 Task: Add Everyone Peppermint & Citrus Hand Sanitizer Spry to the cart.
Action: Mouse moved to (941, 367)
Screenshot: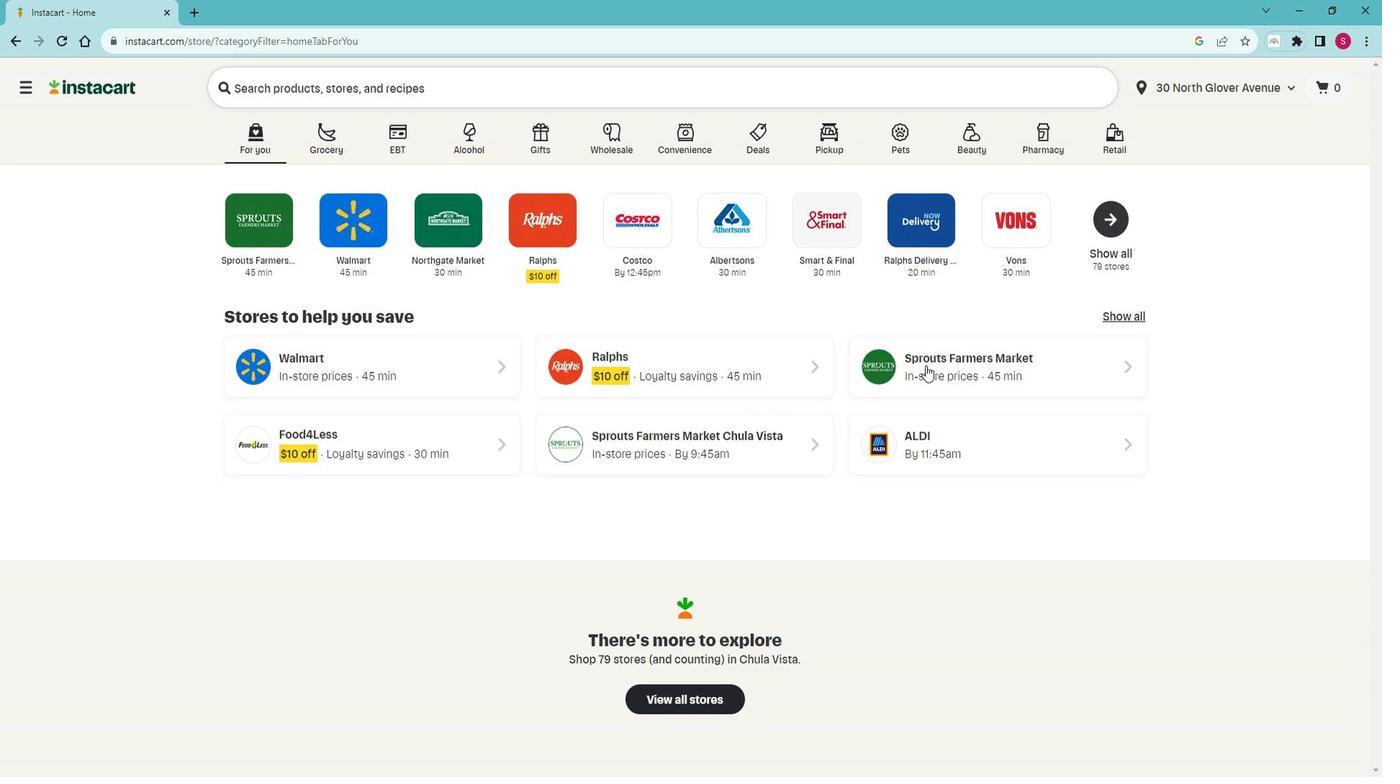 
Action: Mouse pressed left at (941, 367)
Screenshot: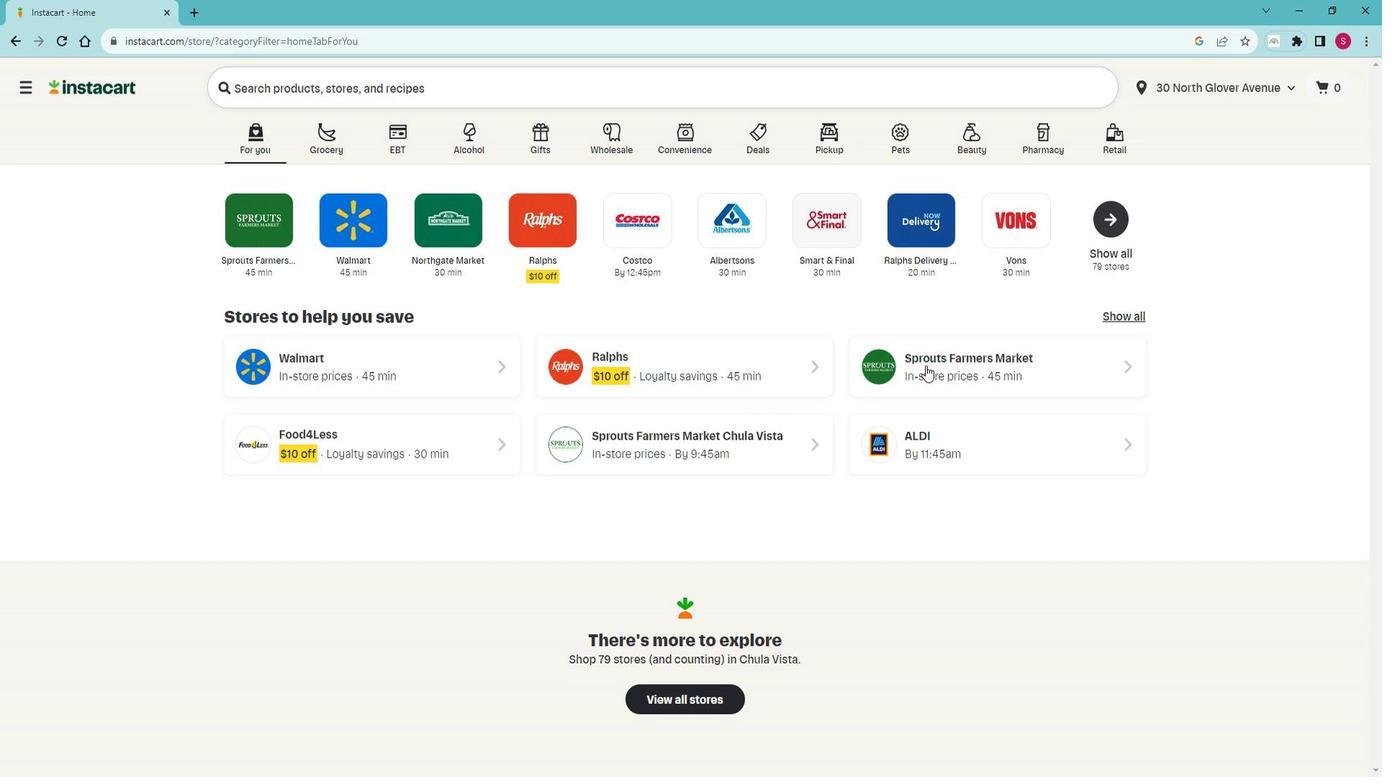 
Action: Mouse moved to (87, 532)
Screenshot: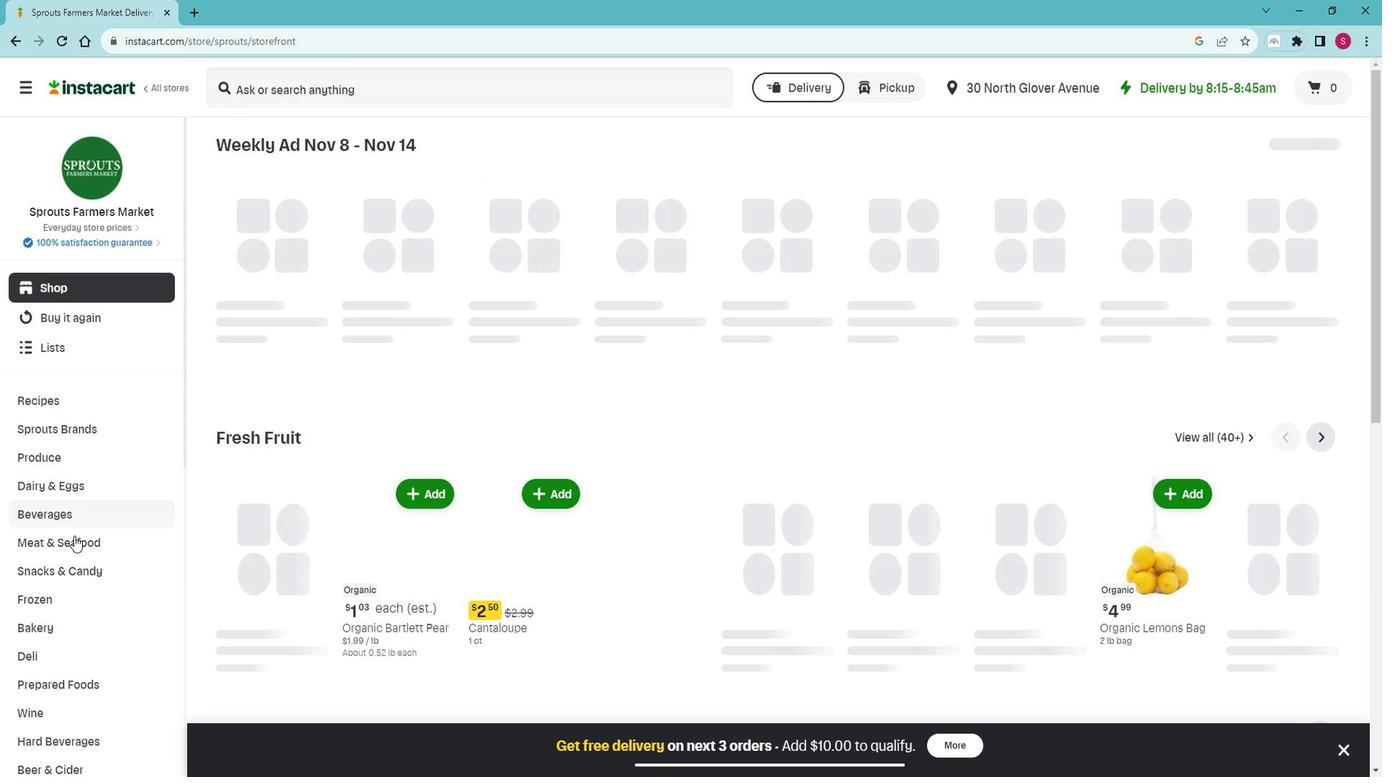 
Action: Mouse scrolled (87, 531) with delta (0, 0)
Screenshot: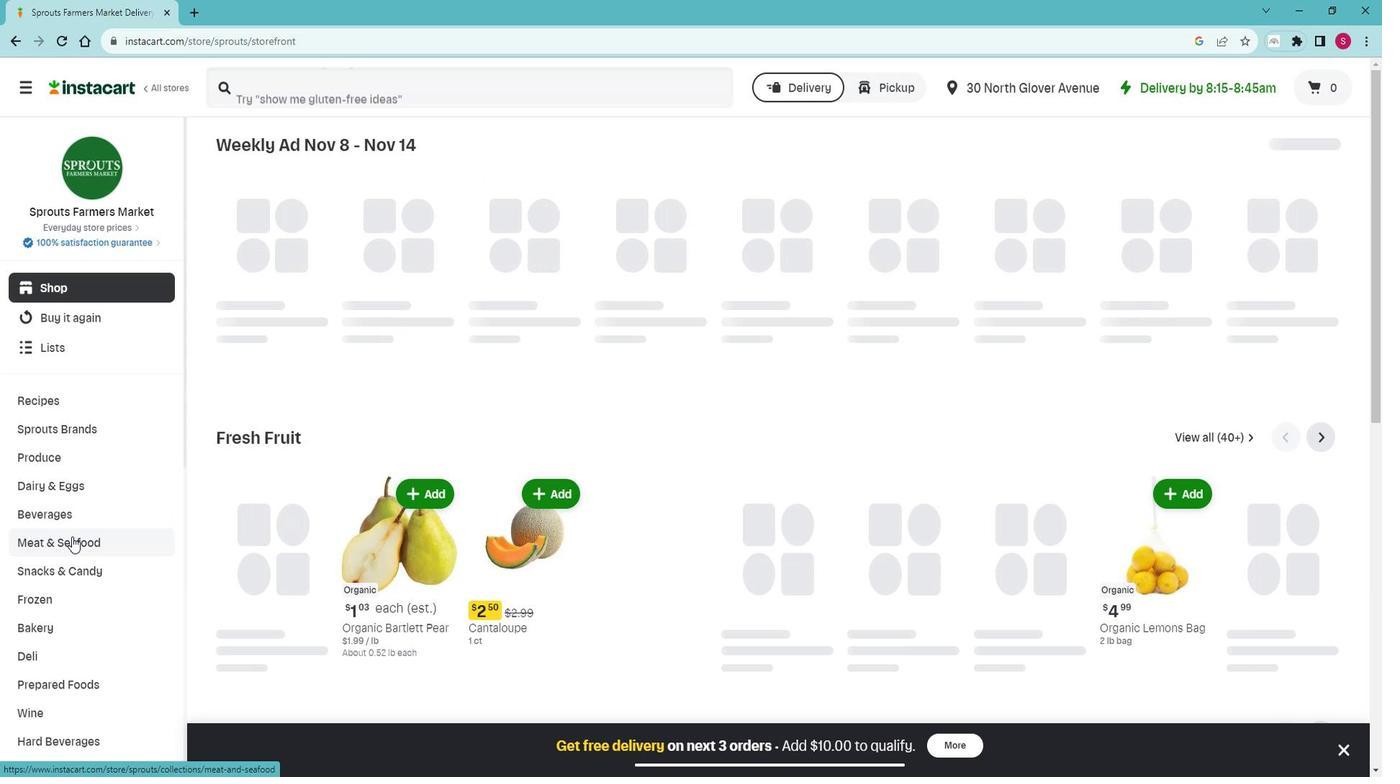 
Action: Mouse scrolled (87, 531) with delta (0, 0)
Screenshot: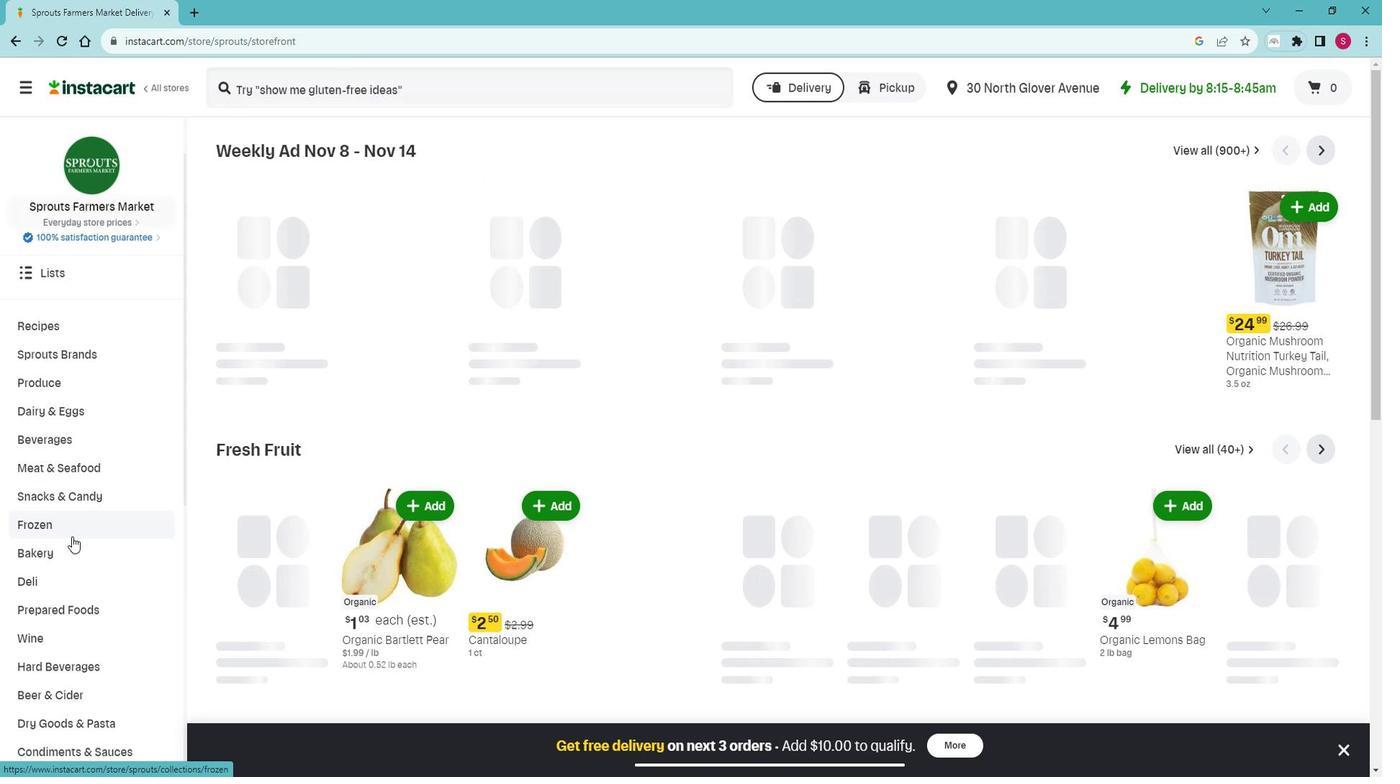 
Action: Mouse scrolled (87, 531) with delta (0, 0)
Screenshot: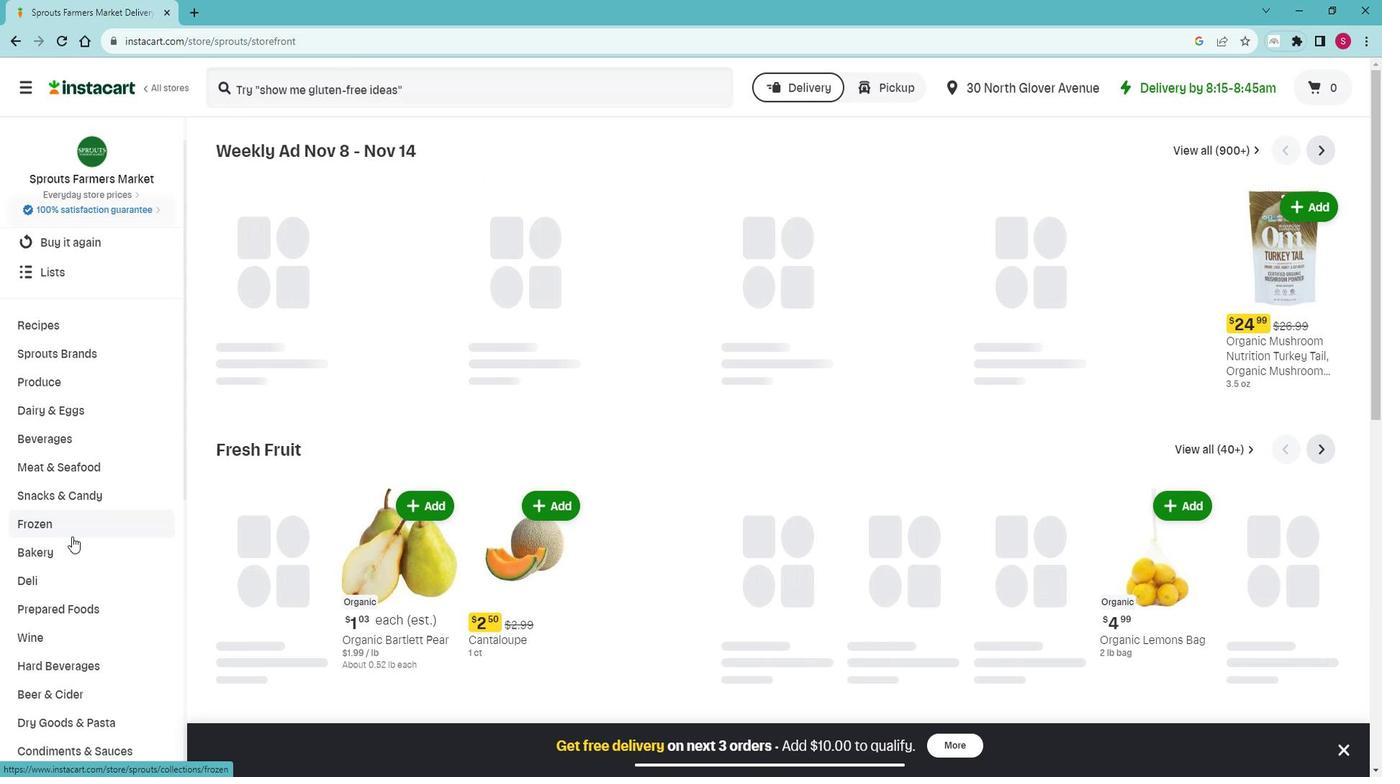
Action: Mouse scrolled (87, 531) with delta (0, 0)
Screenshot: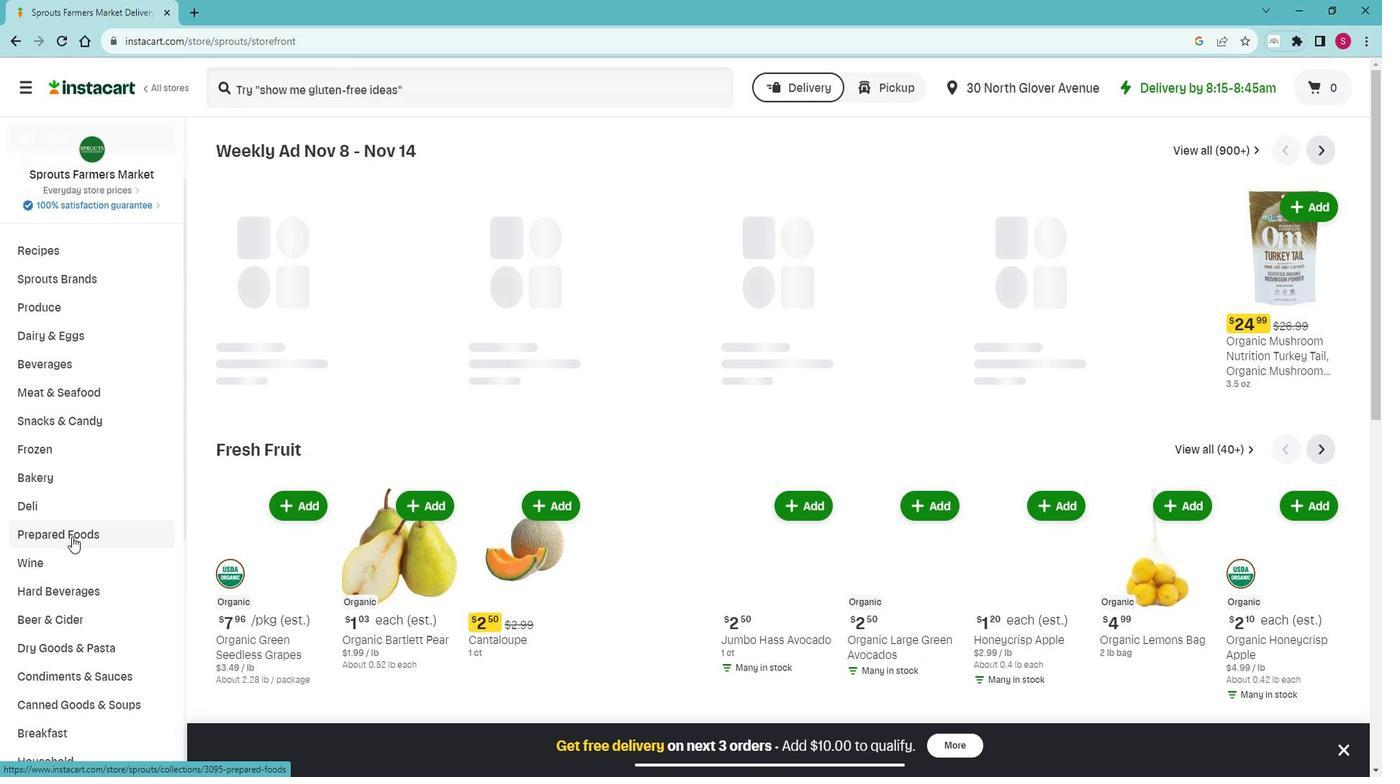 
Action: Mouse scrolled (87, 531) with delta (0, 0)
Screenshot: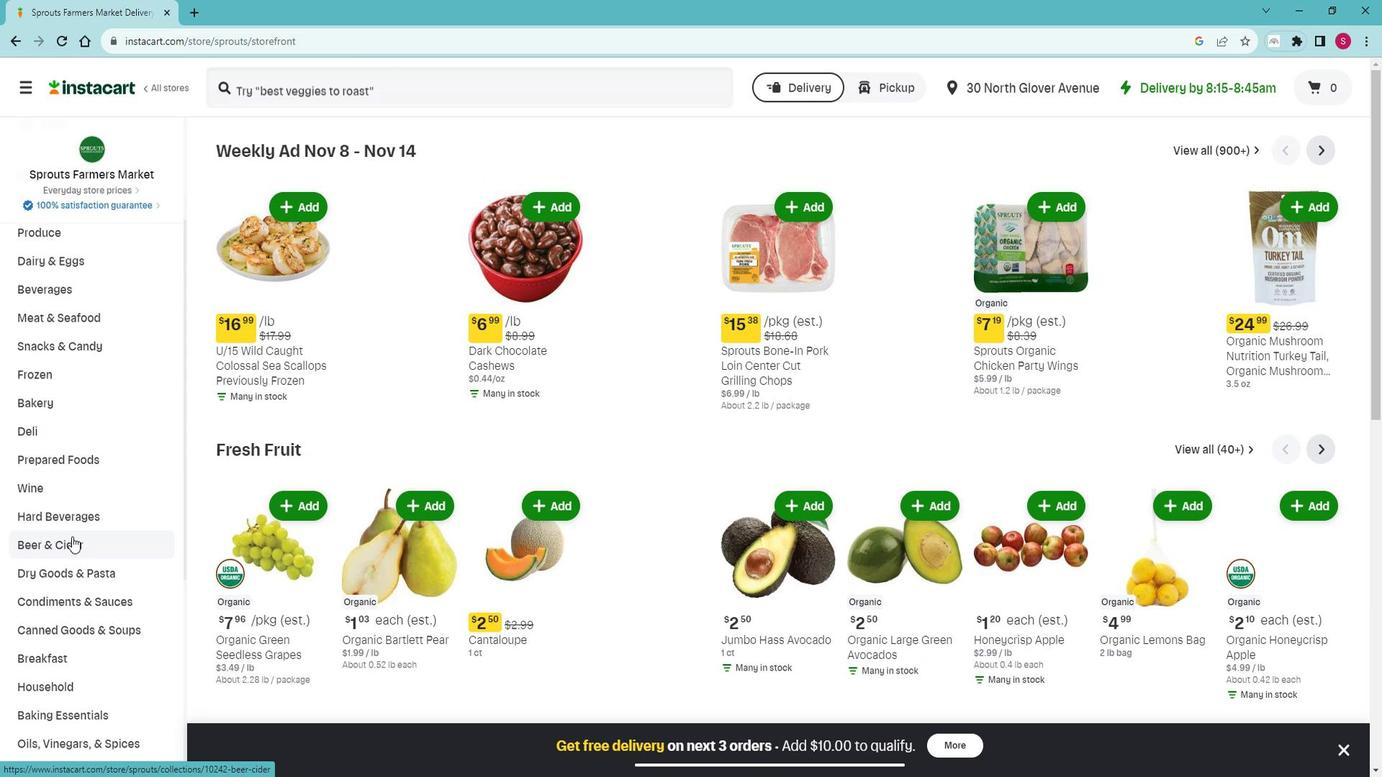
Action: Mouse scrolled (87, 531) with delta (0, 0)
Screenshot: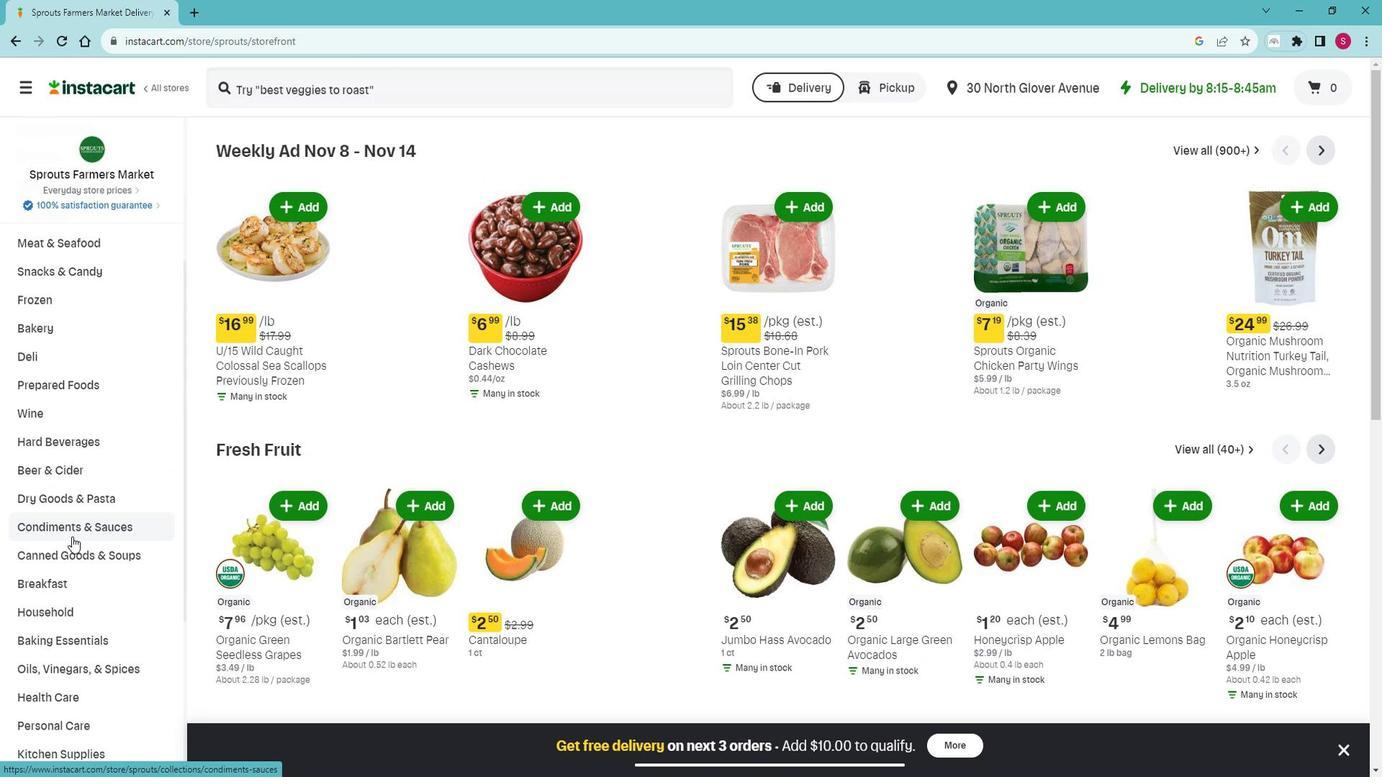 
Action: Mouse moved to (86, 532)
Screenshot: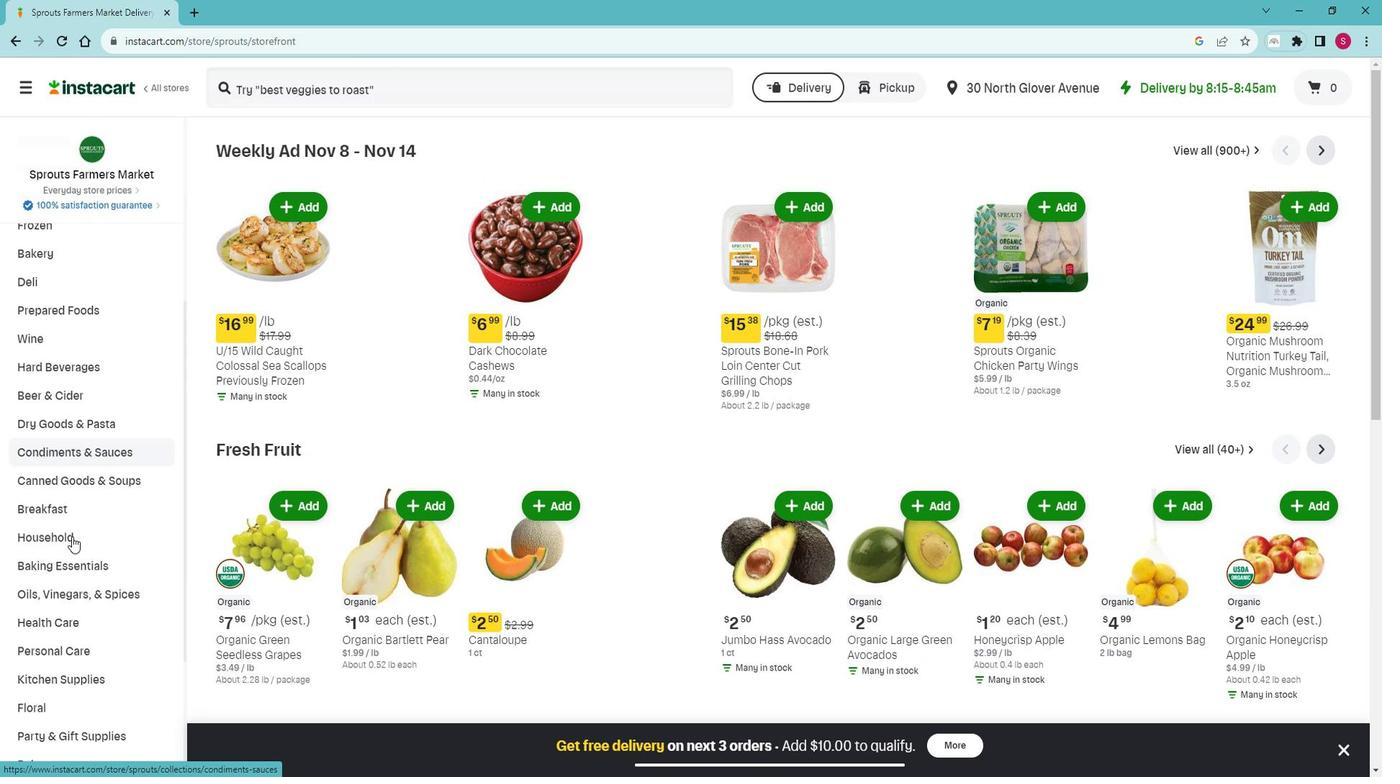 
Action: Mouse scrolled (86, 531) with delta (0, 0)
Screenshot: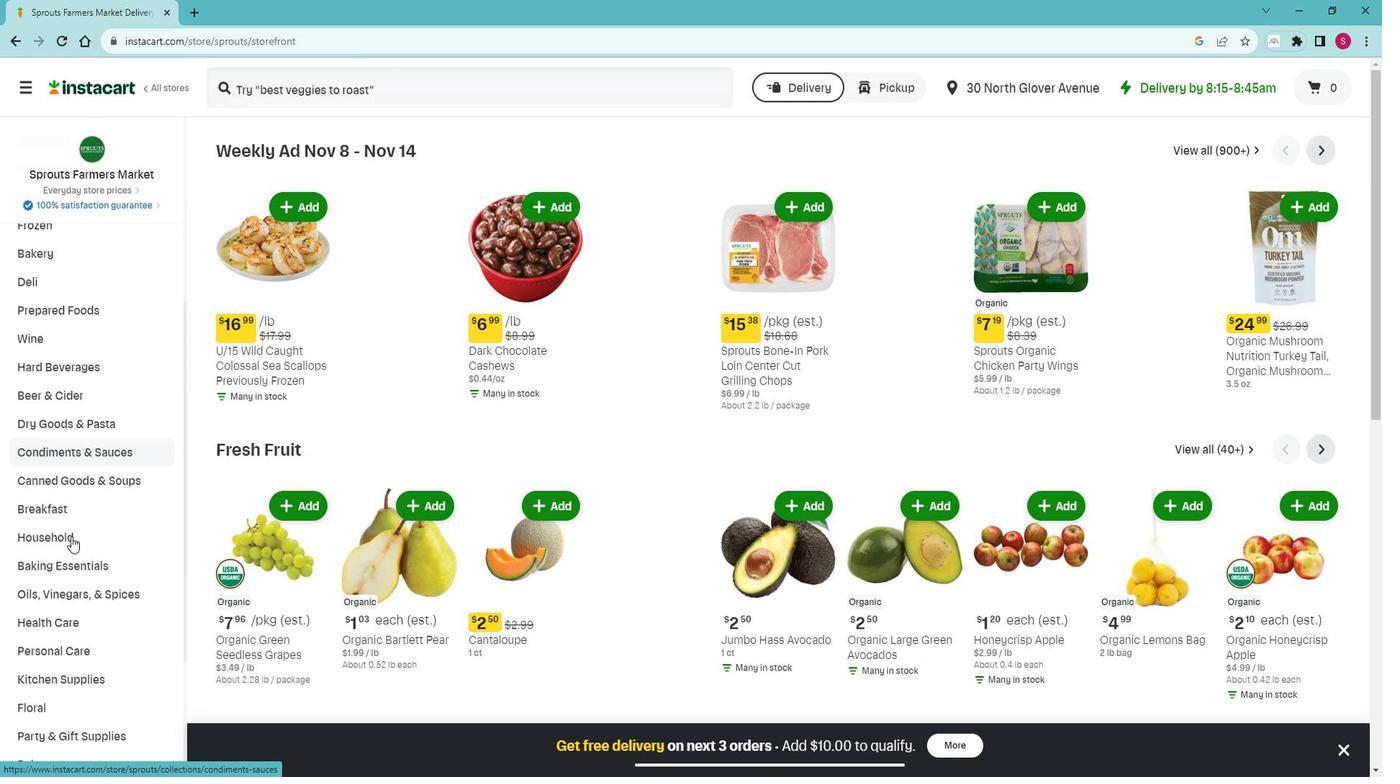 
Action: Mouse moved to (84, 533)
Screenshot: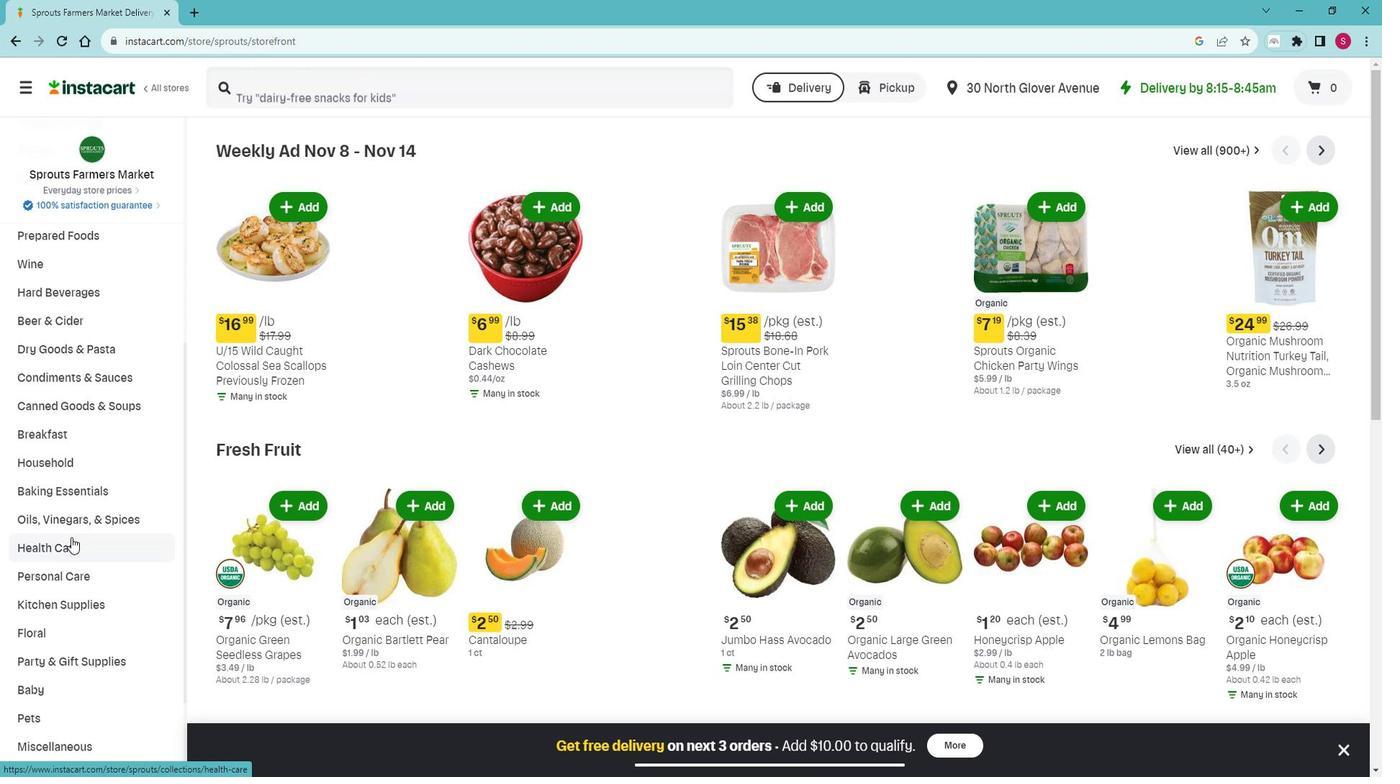 
Action: Mouse scrolled (84, 532) with delta (0, 0)
Screenshot: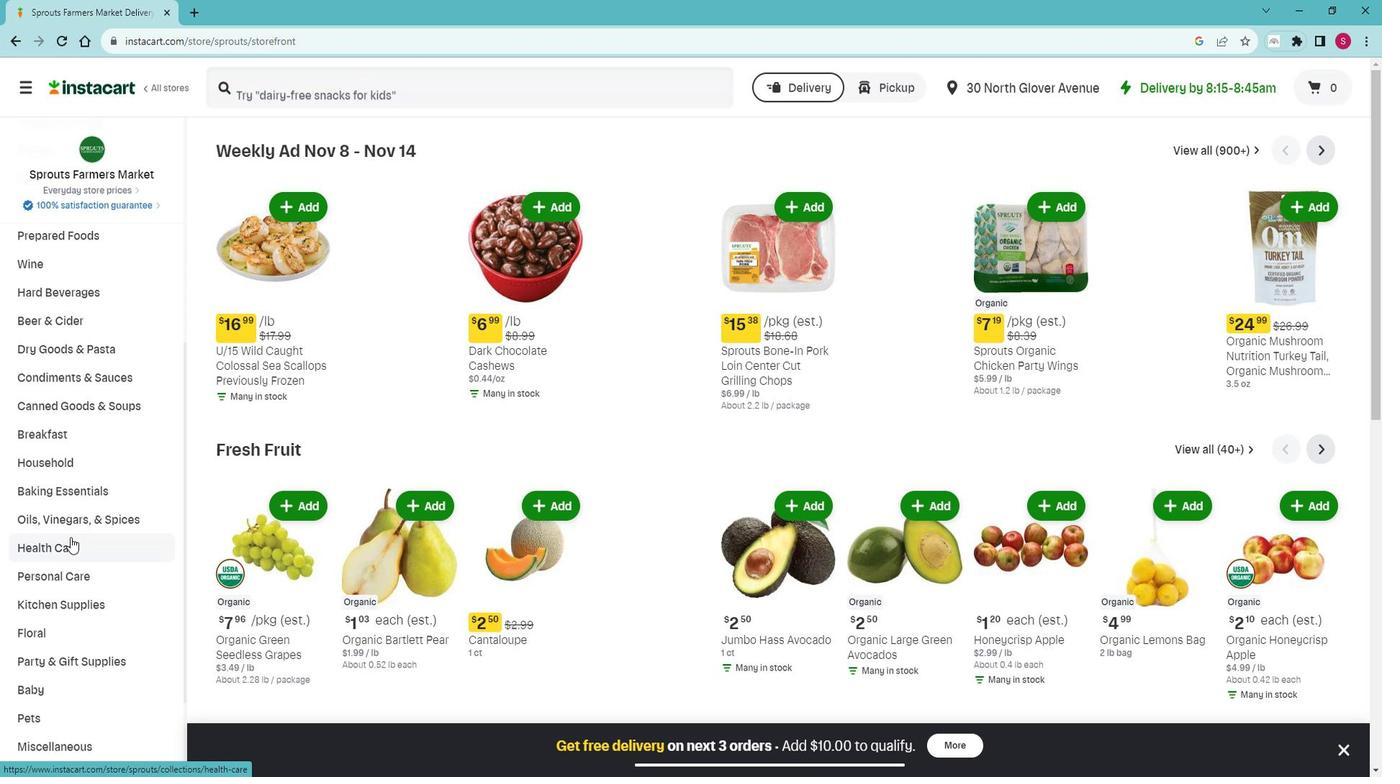 
Action: Mouse moved to (123, 499)
Screenshot: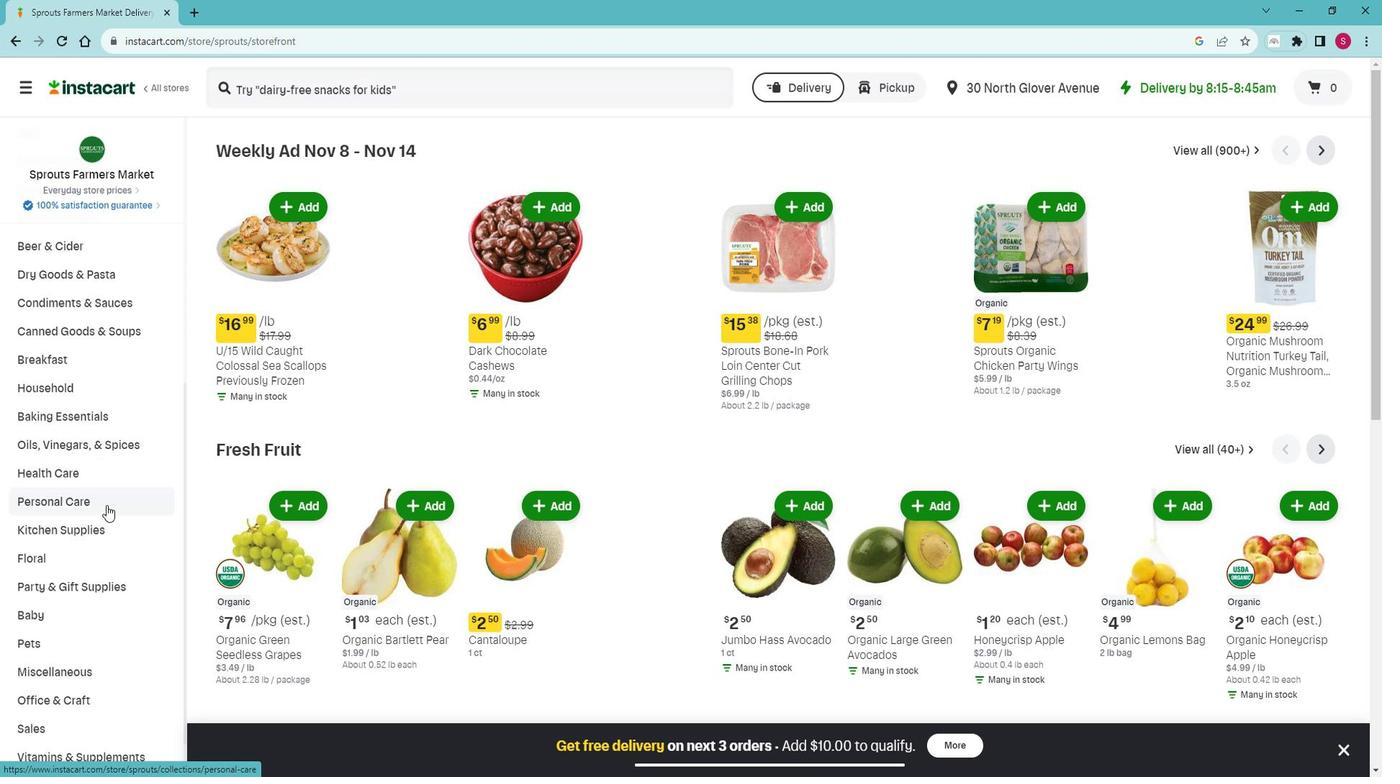 
Action: Mouse pressed left at (123, 499)
Screenshot: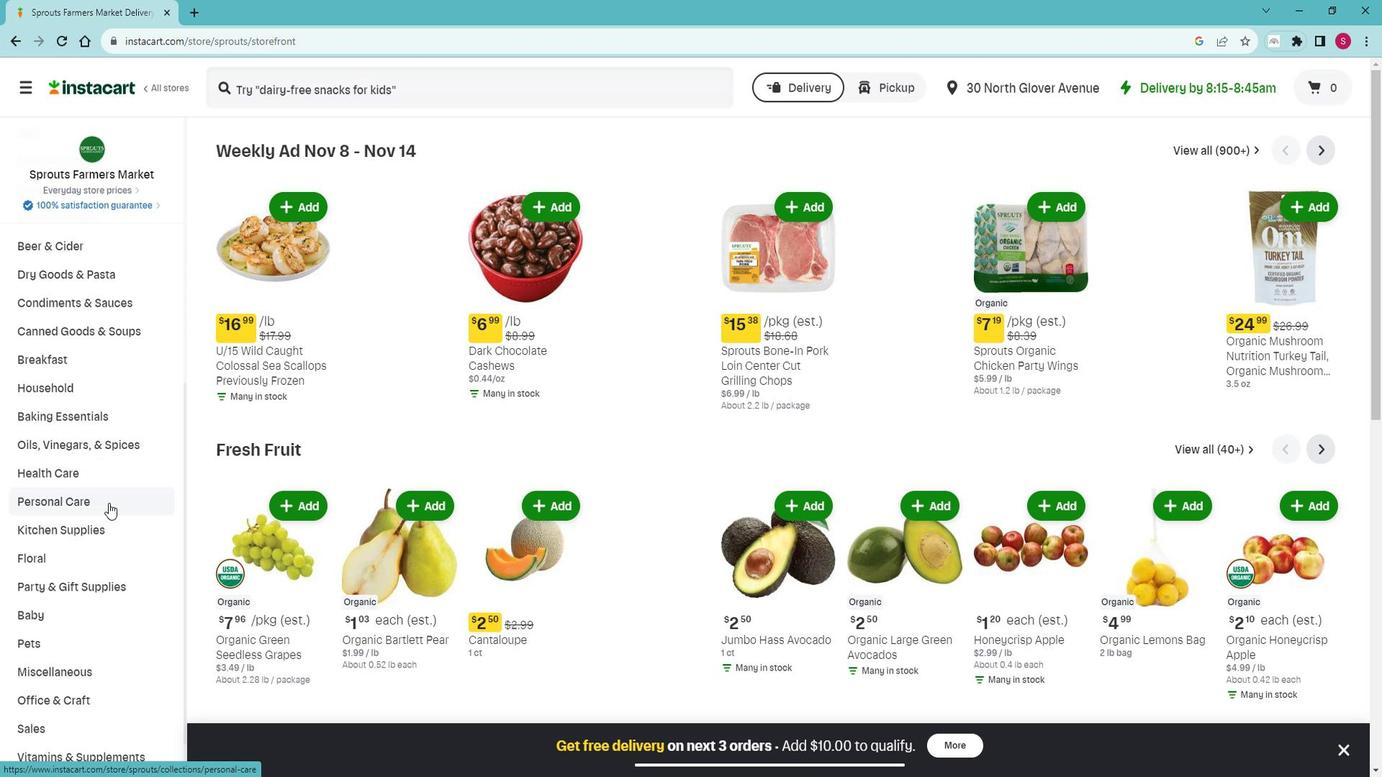 
Action: Mouse moved to (87, 522)
Screenshot: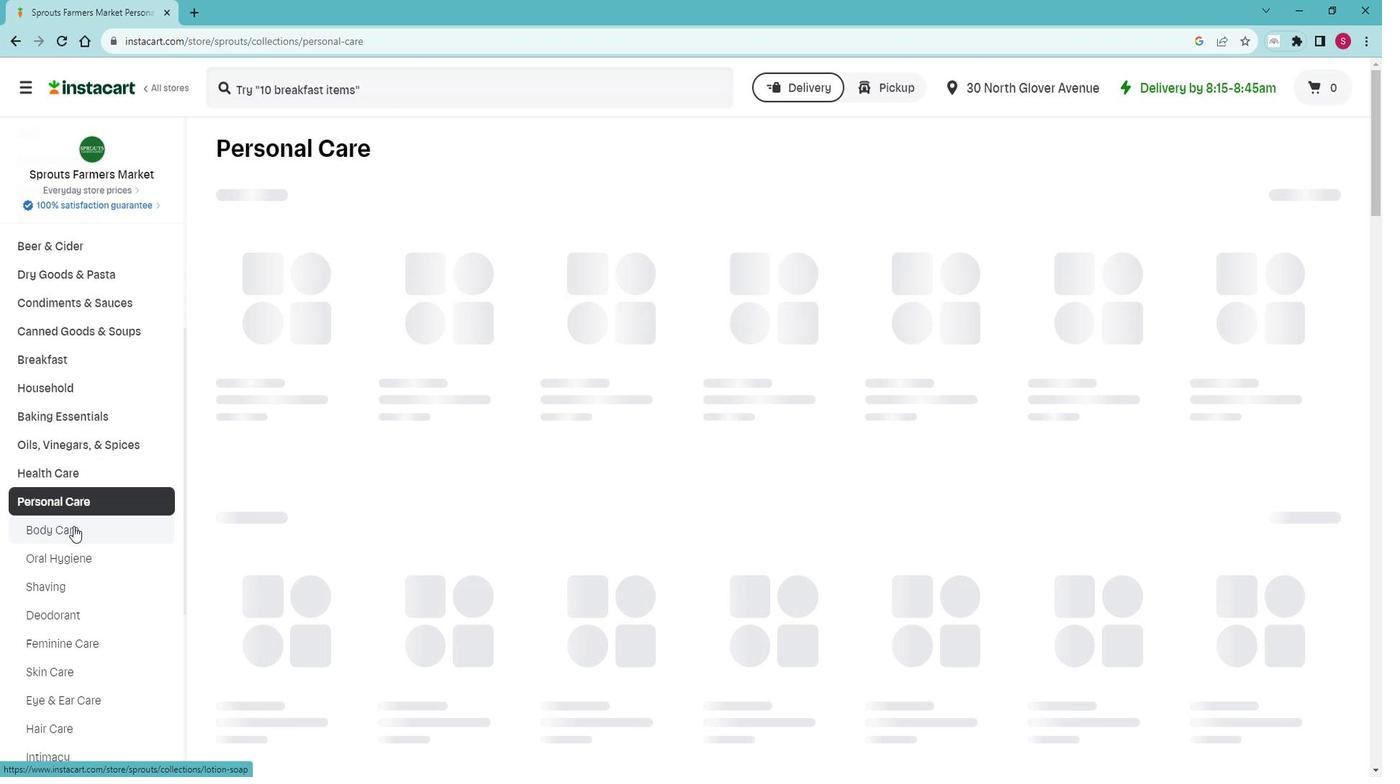 
Action: Mouse pressed left at (87, 522)
Screenshot: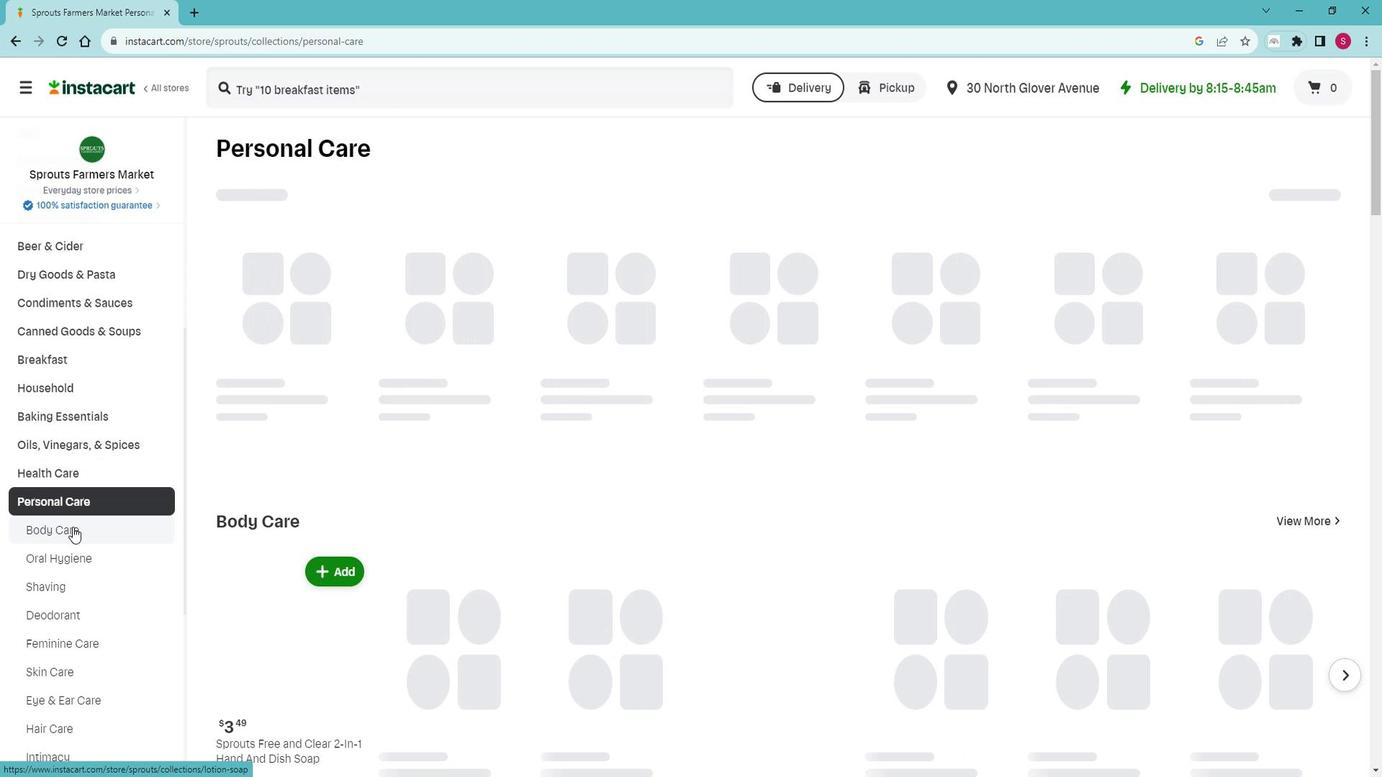 
Action: Mouse moved to (774, 218)
Screenshot: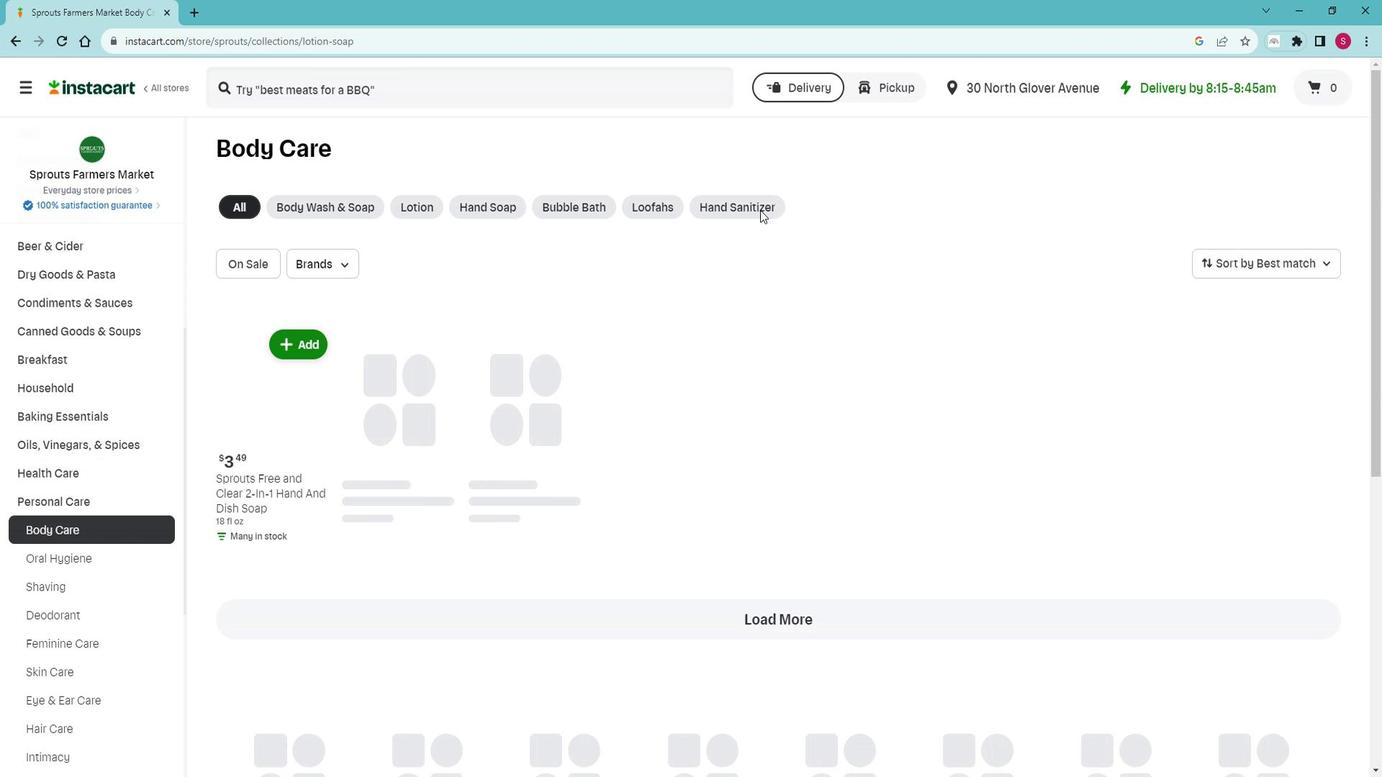
Action: Mouse pressed left at (774, 218)
Screenshot: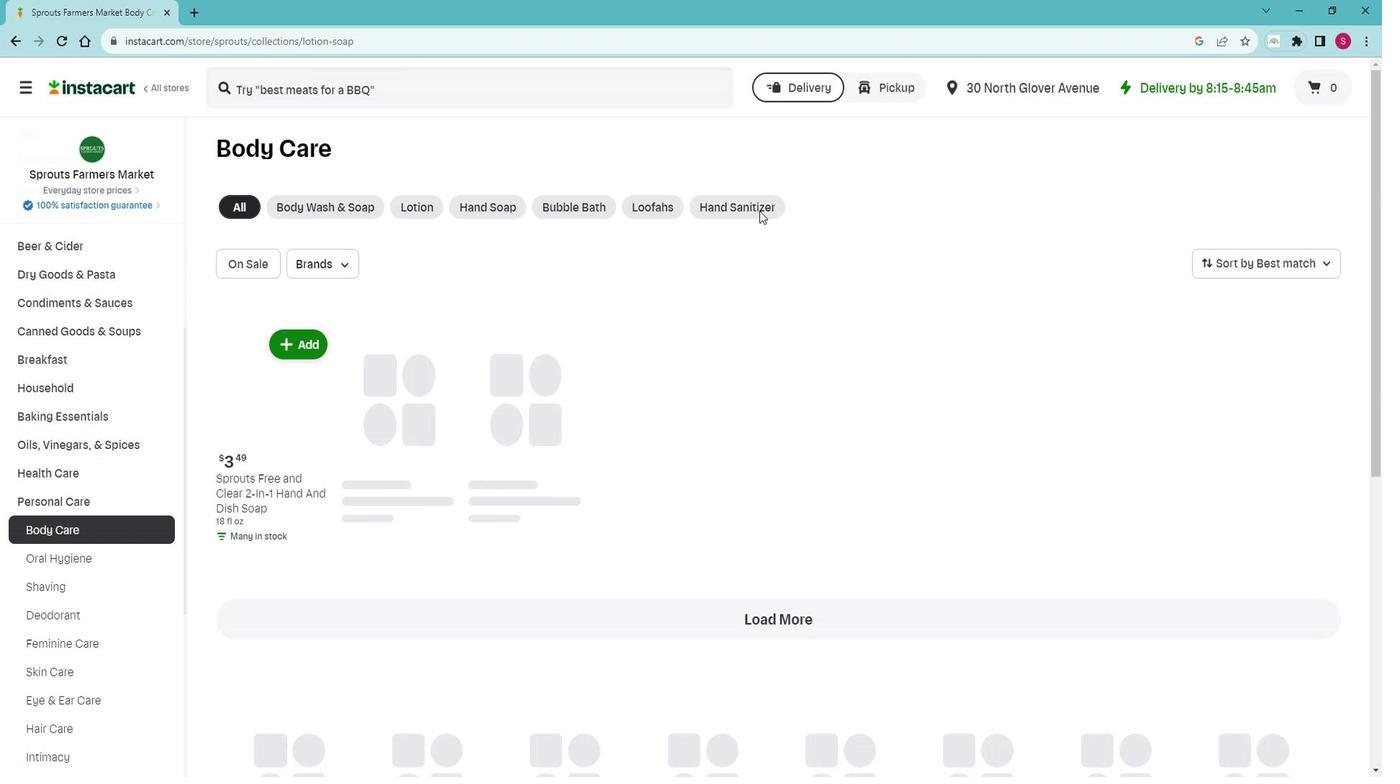 
Action: Mouse moved to (773, 216)
Screenshot: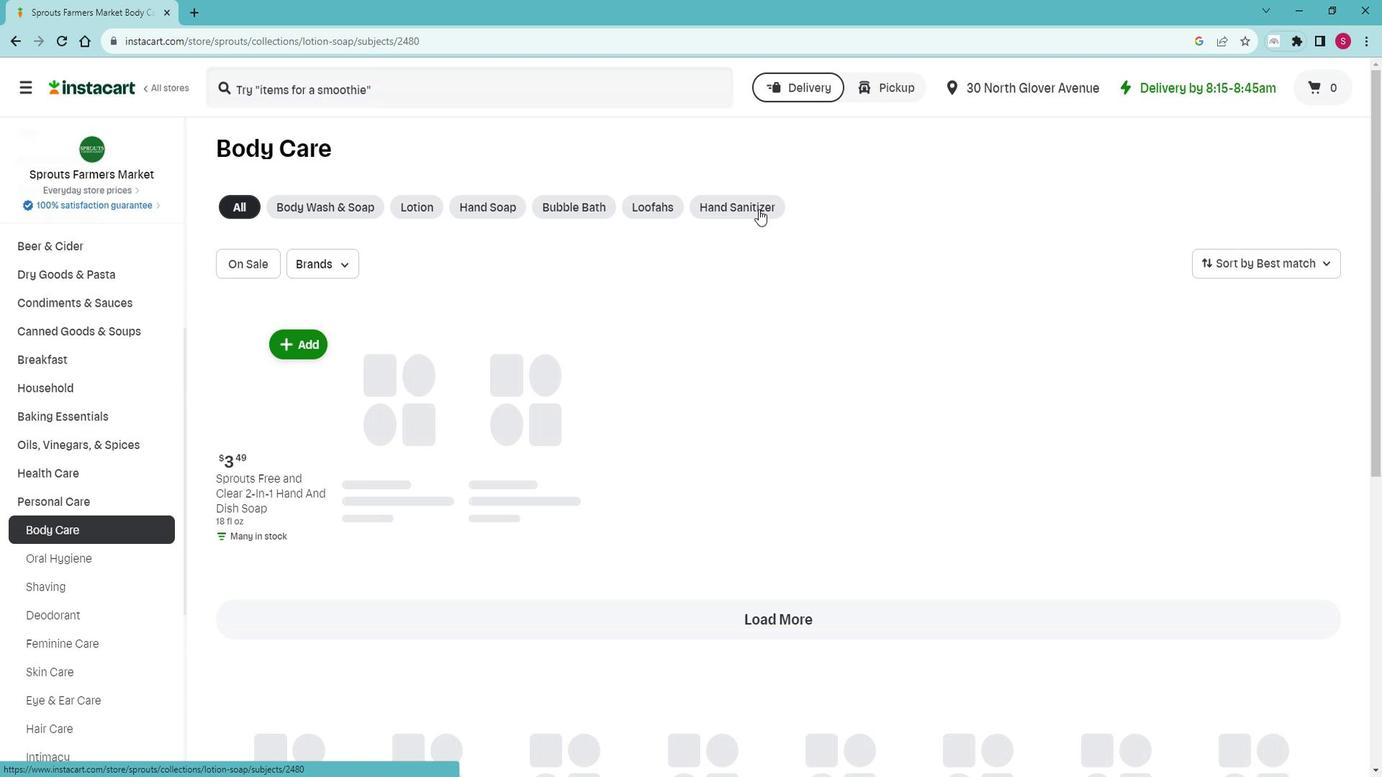 
Action: Mouse pressed left at (773, 216)
Screenshot: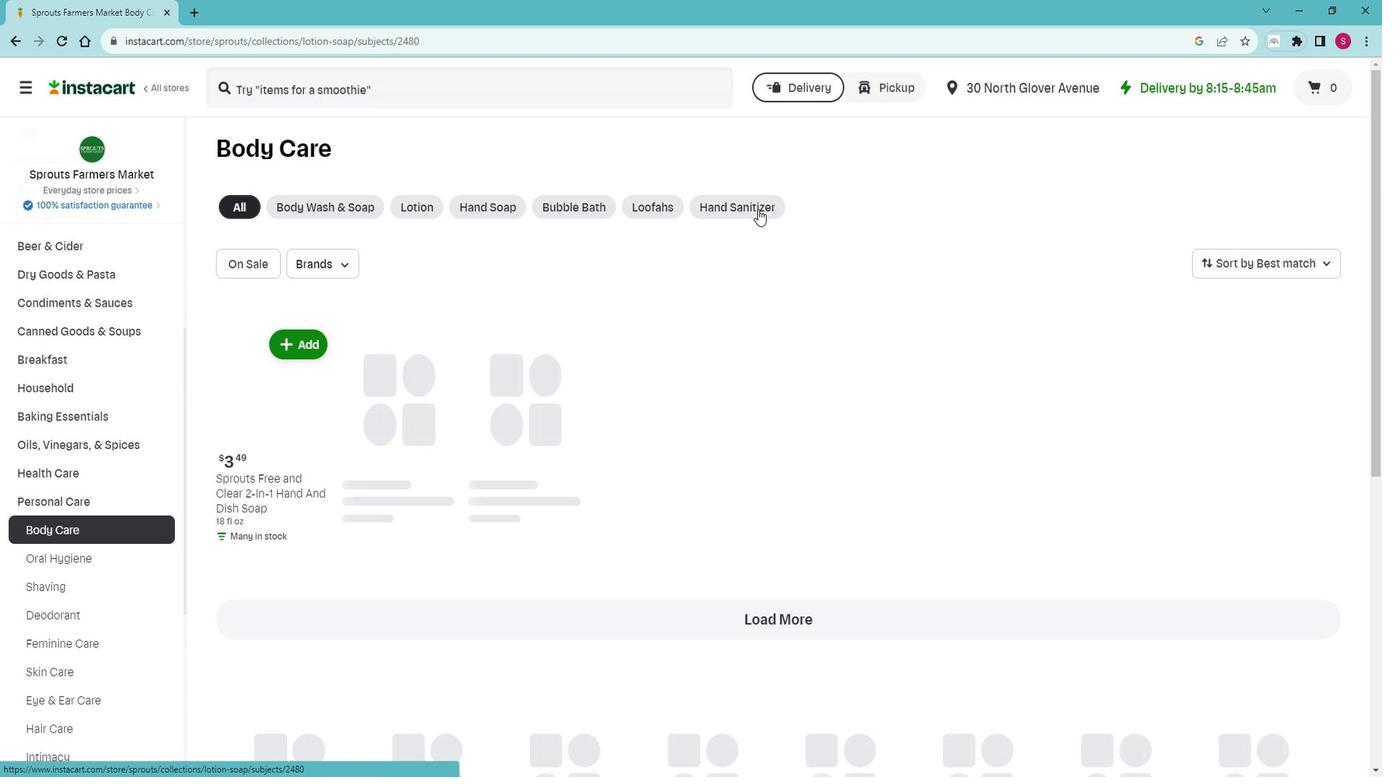 
Action: Mouse moved to (427, 100)
Screenshot: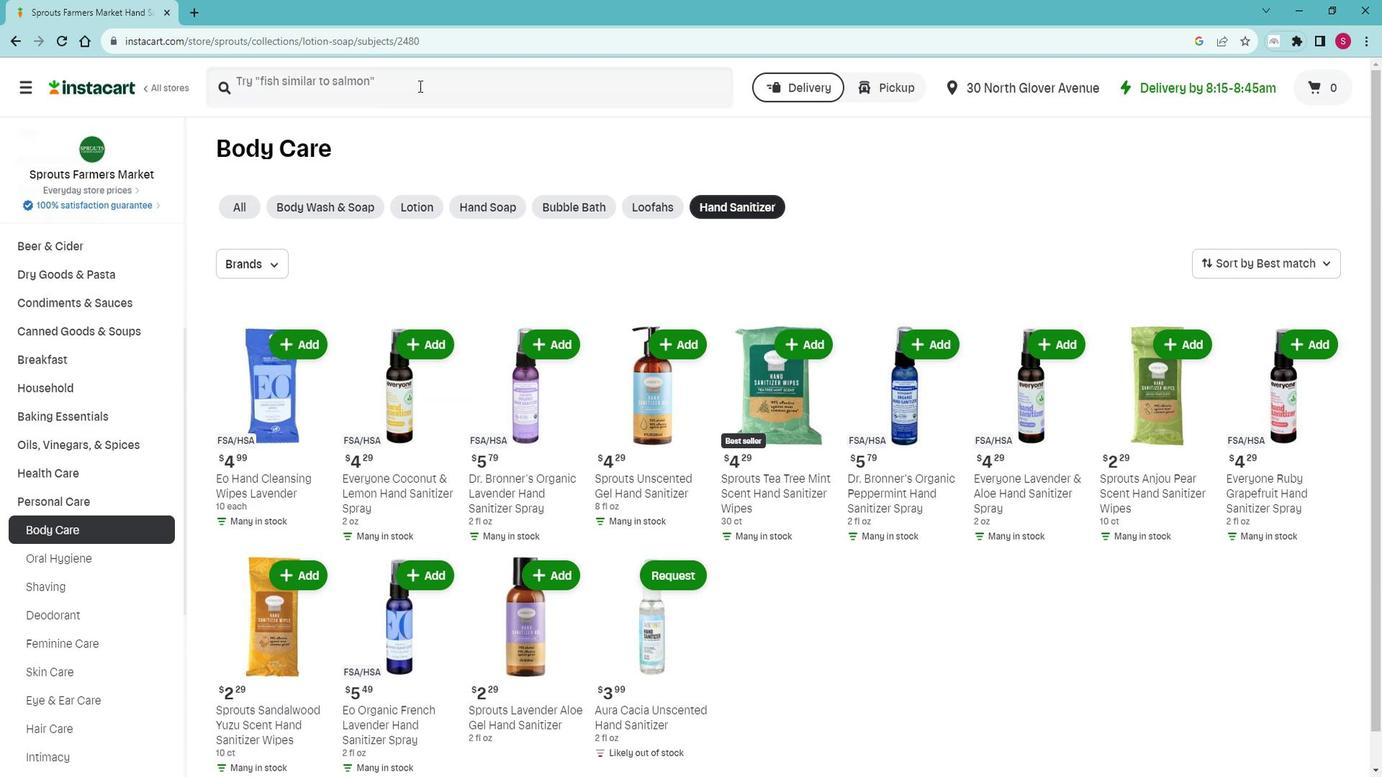 
Action: Mouse pressed left at (427, 100)
Screenshot: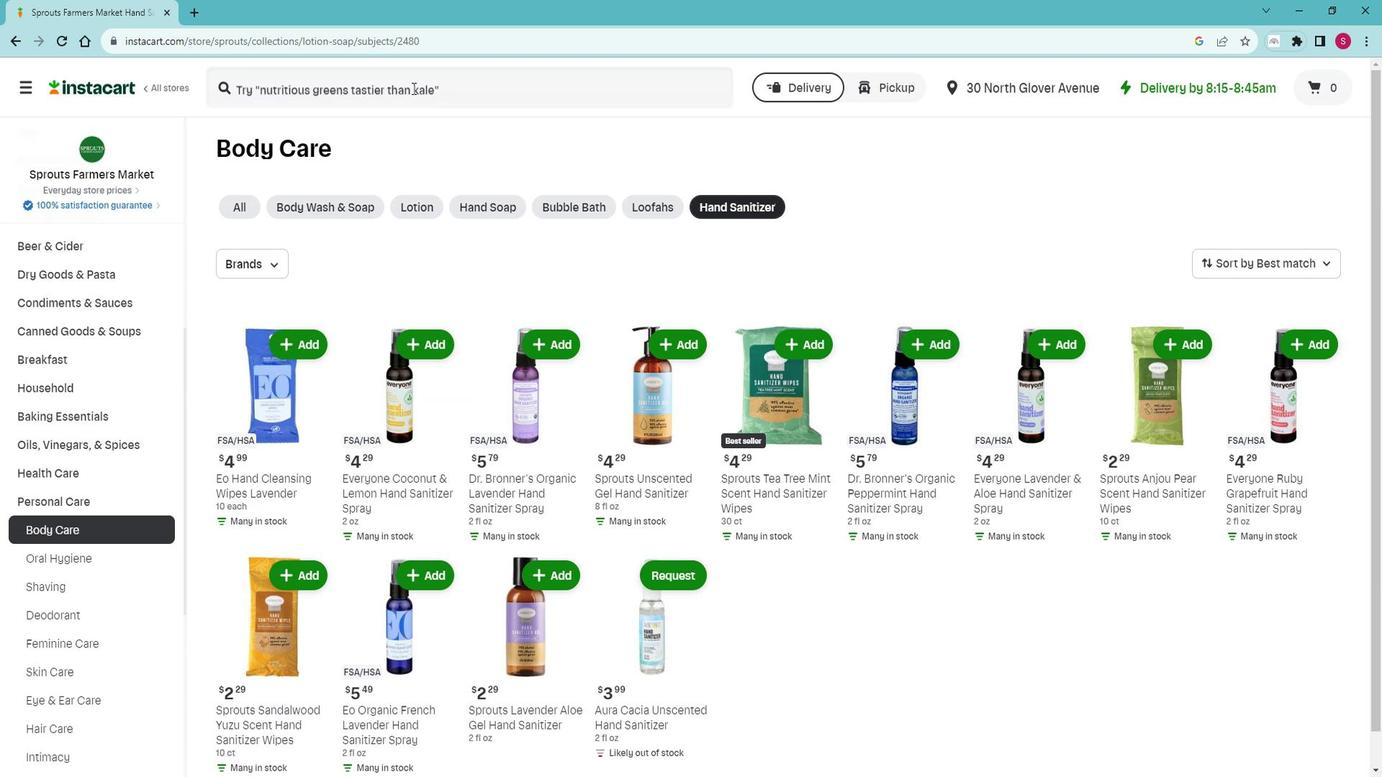 
Action: Mouse moved to (427, 99)
Screenshot: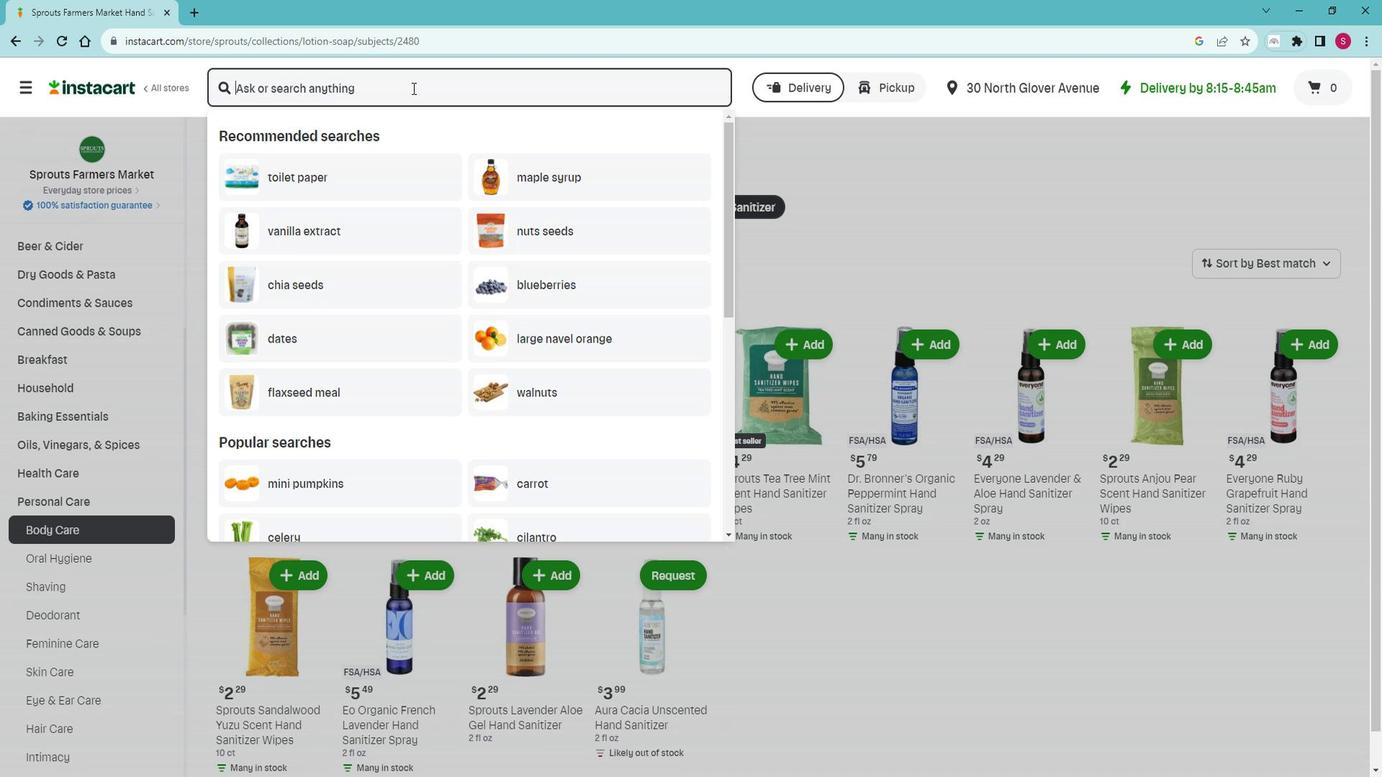 
Action: Key pressed <Key.shift>
Screenshot: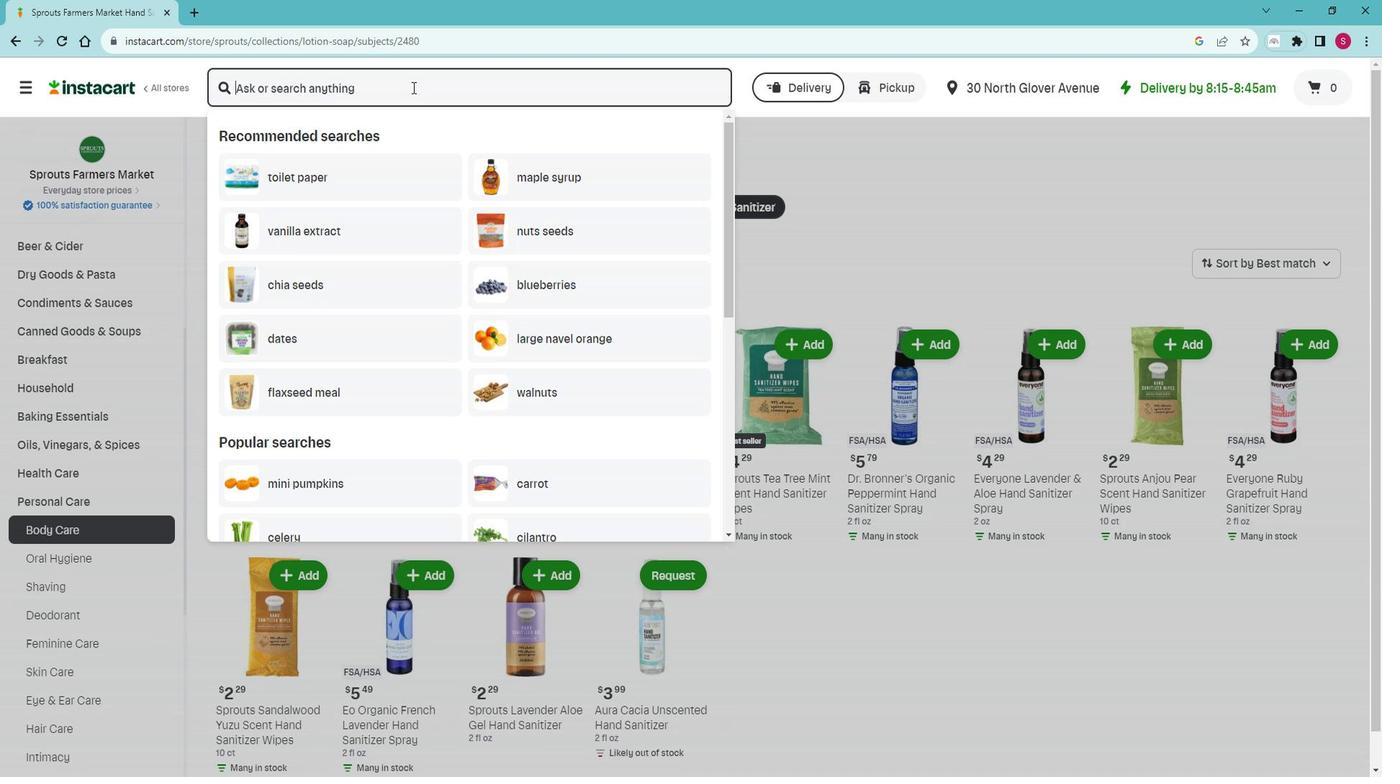 
Action: Mouse moved to (426, 97)
Screenshot: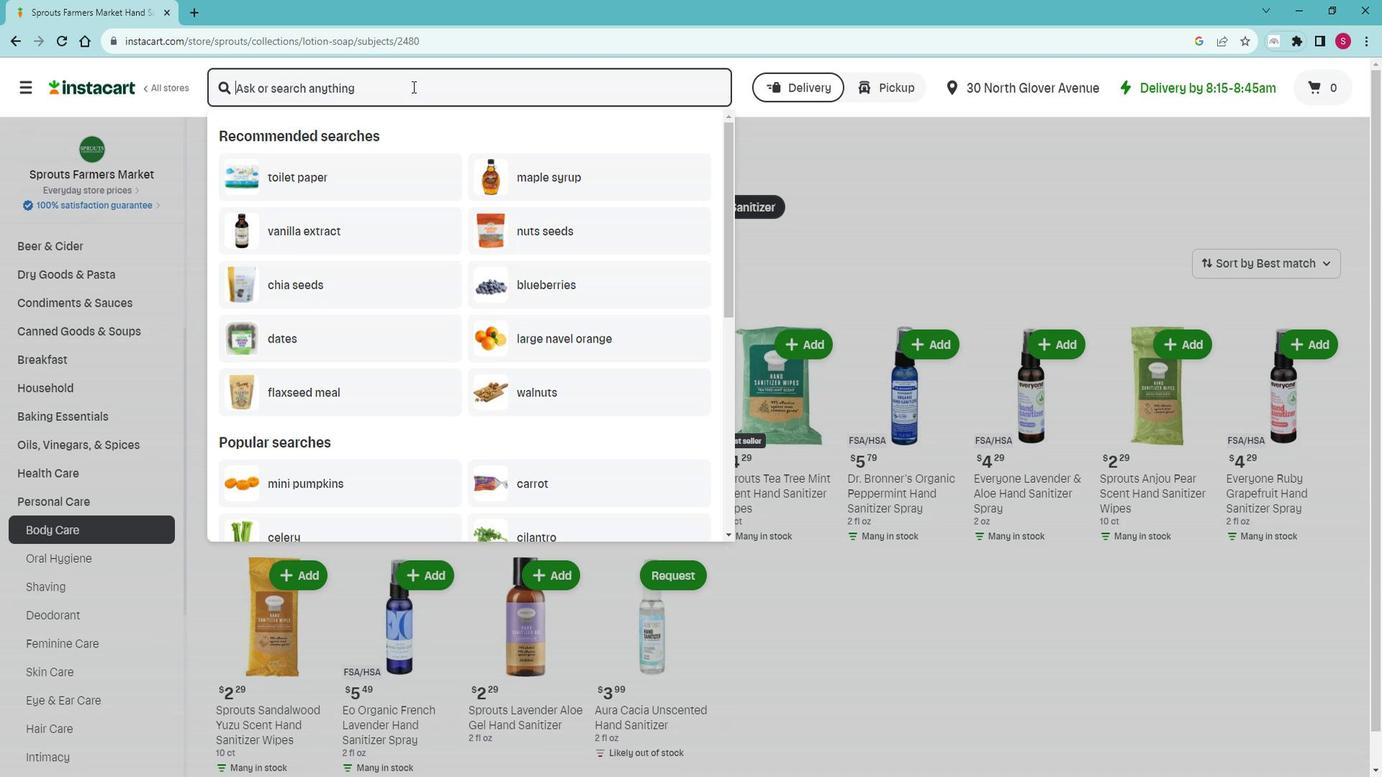 
Action: Key pressed Everyone<Key.space>
Screenshot: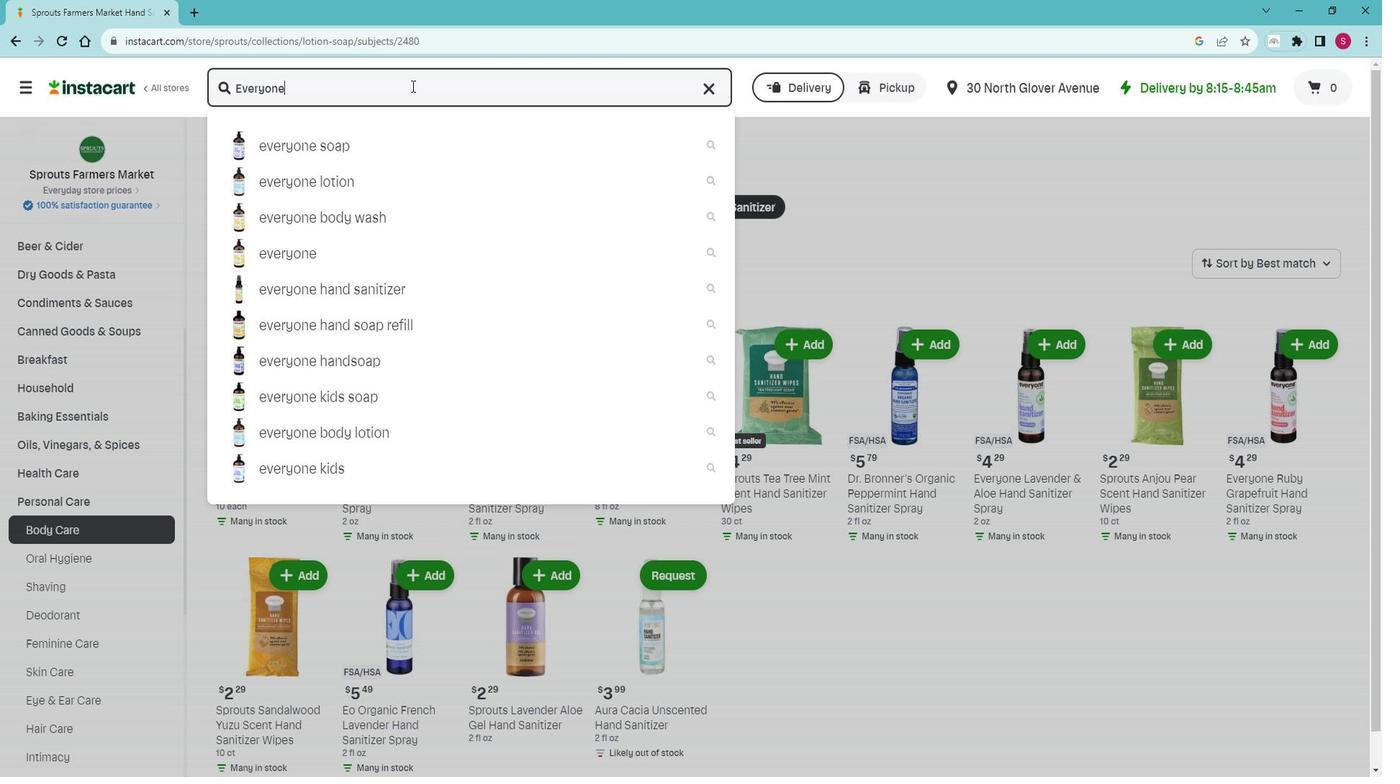 
Action: Mouse moved to (427, 96)
Screenshot: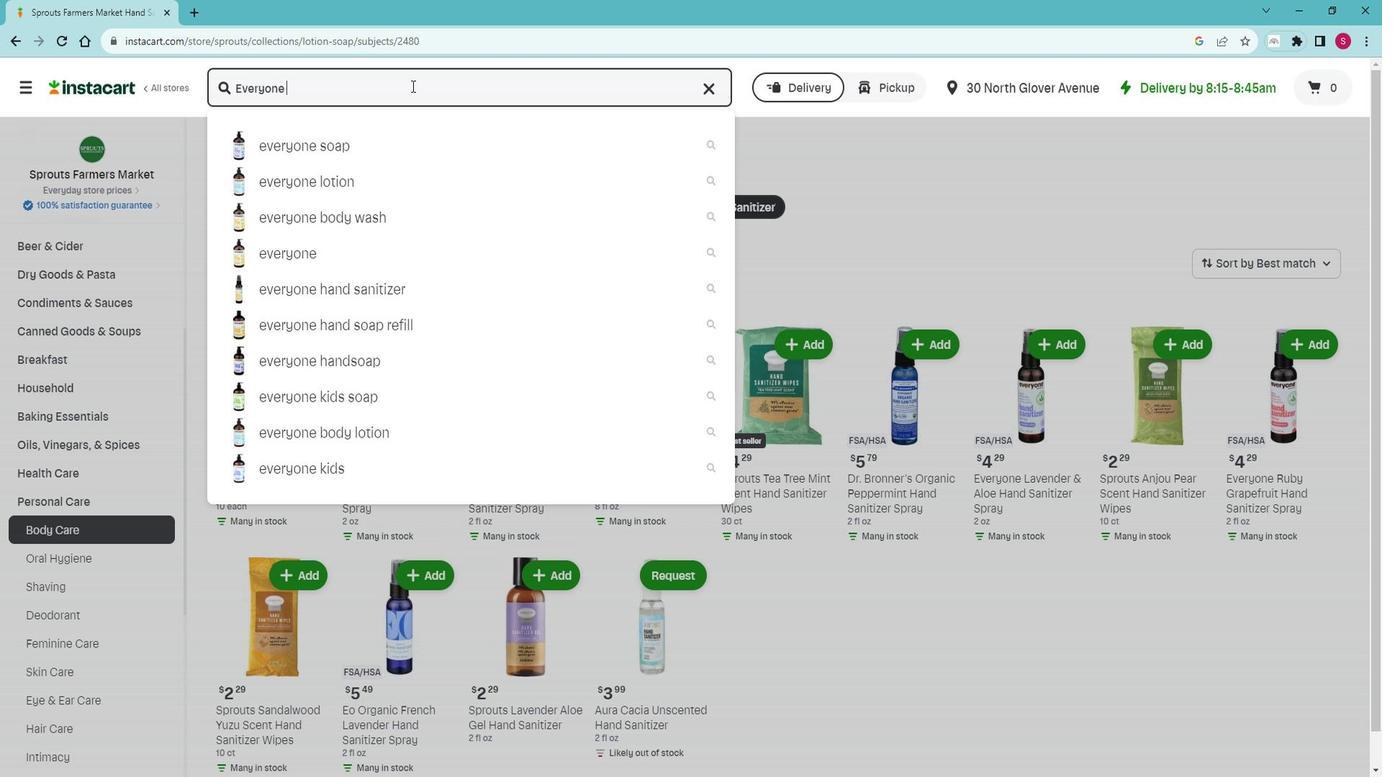 
Action: Key pressed <Key.shift>Pepper,<Key.backspace>mint<Key.space><Key.shift><Key.shift><Key.shift><Key.shift>&<Key.space><Key.shift>Citrus<Key.space><Key.shift>Hand<Key.space><Key.shift><Key.shift><Key.shift><Key.shift><Key.shift><Key.shift><Key.shift><Key.shift>Sanitizer<Key.space><Key.shift>Spa<Key.backspace>ray<Key.space><Key.enter>
Screenshot: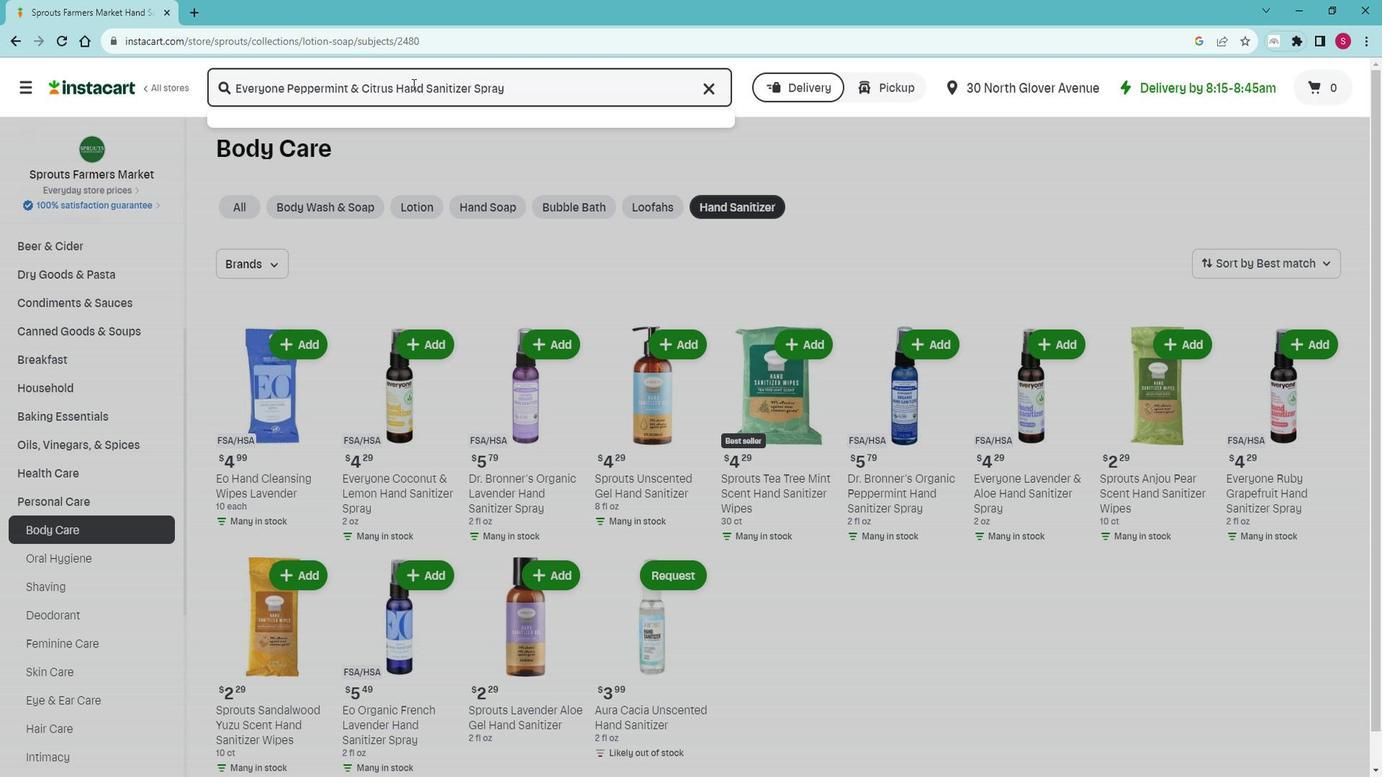 
Action: Mouse moved to (430, 331)
Screenshot: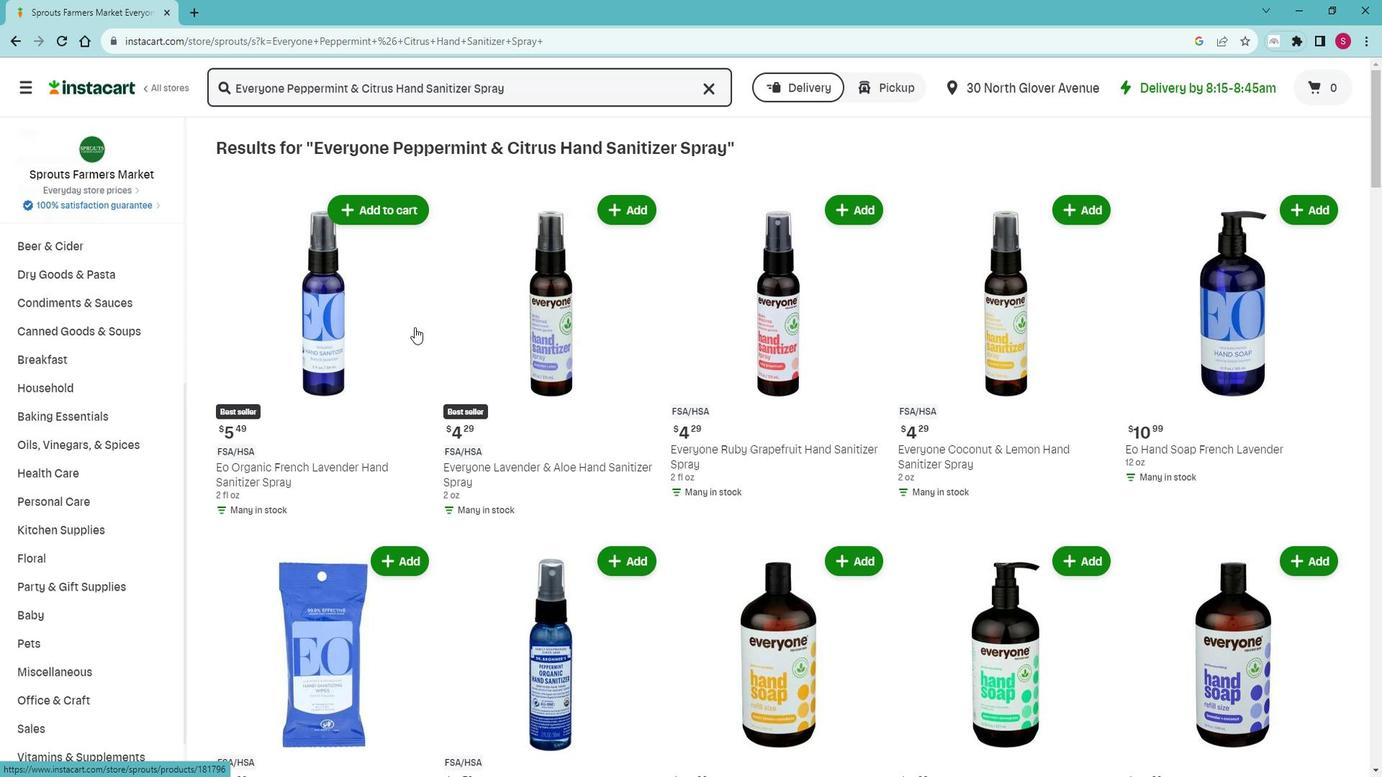 
Action: Mouse scrolled (430, 330) with delta (0, 0)
Screenshot: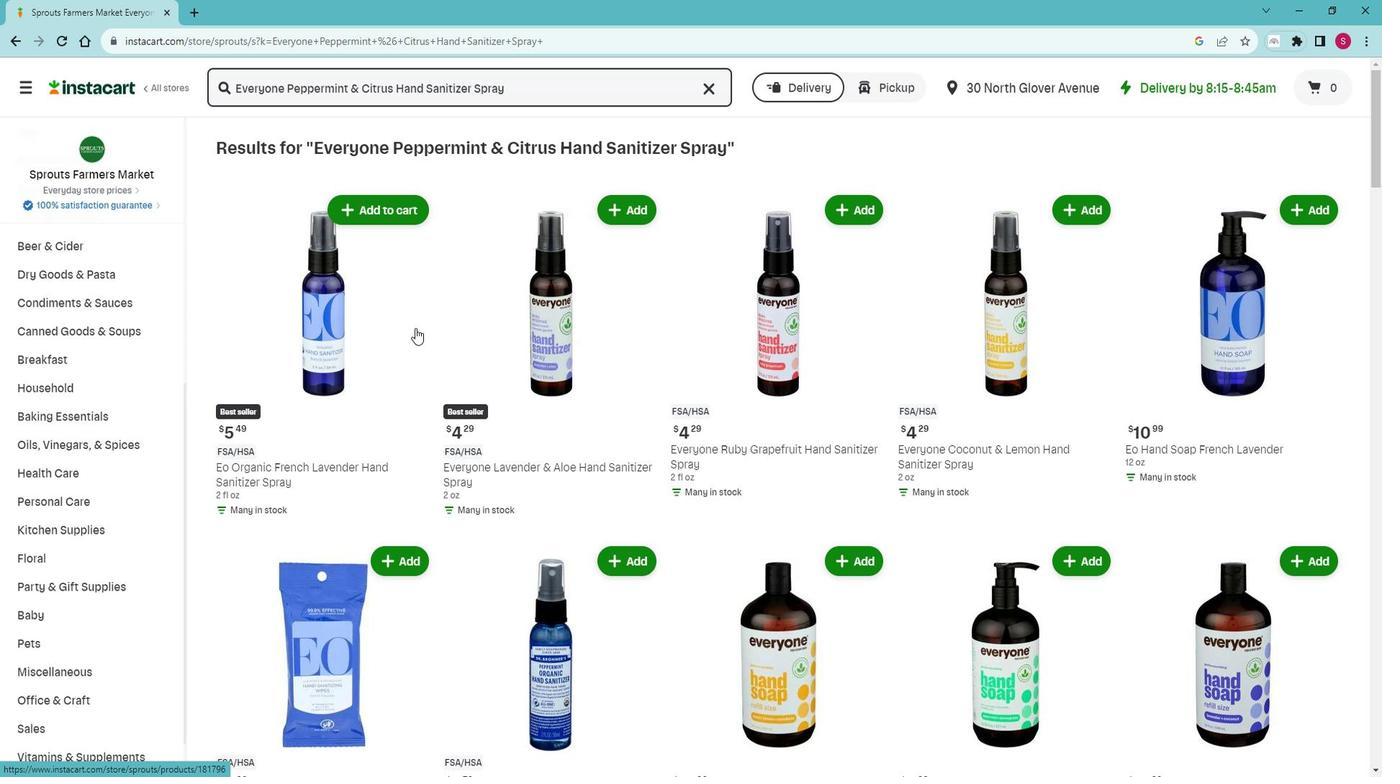 
Action: Mouse scrolled (430, 330) with delta (0, 0)
Screenshot: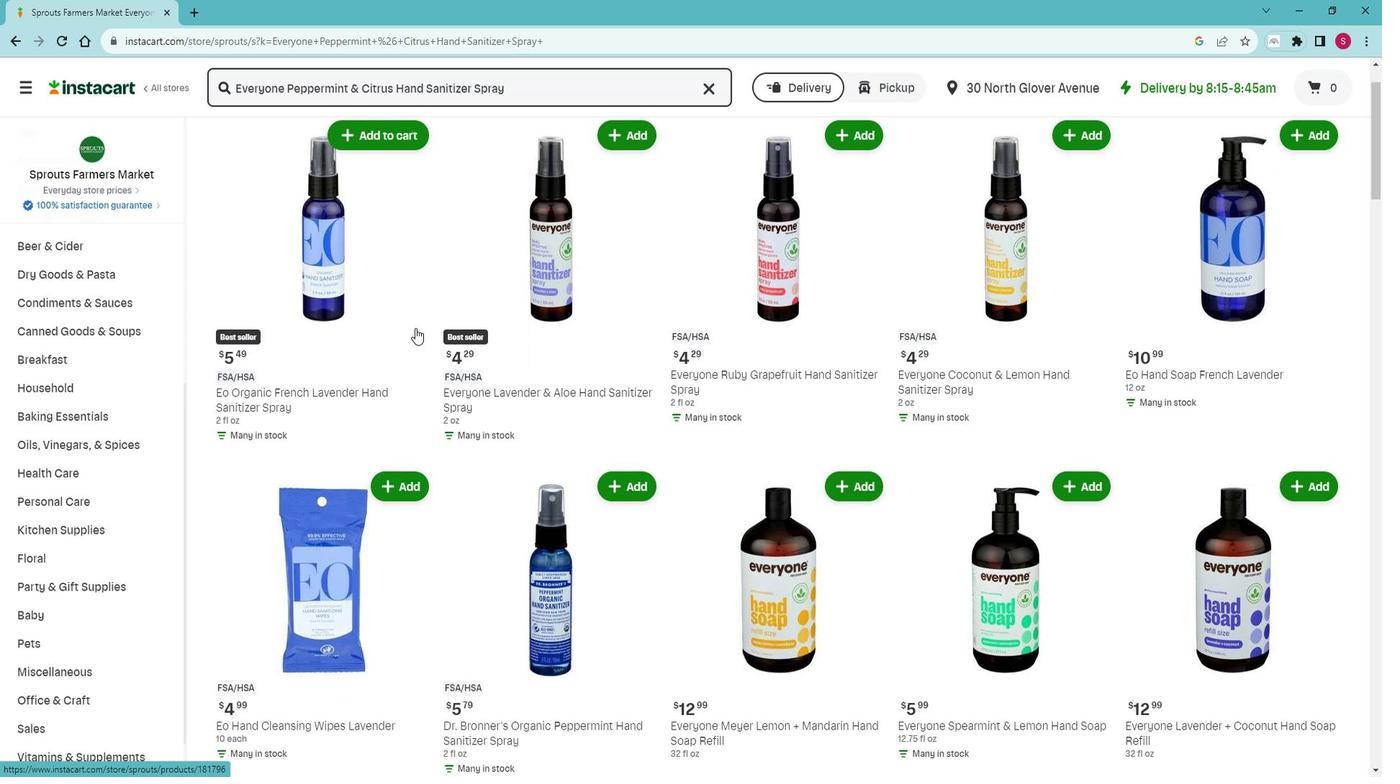 
Action: Mouse moved to (432, 331)
Screenshot: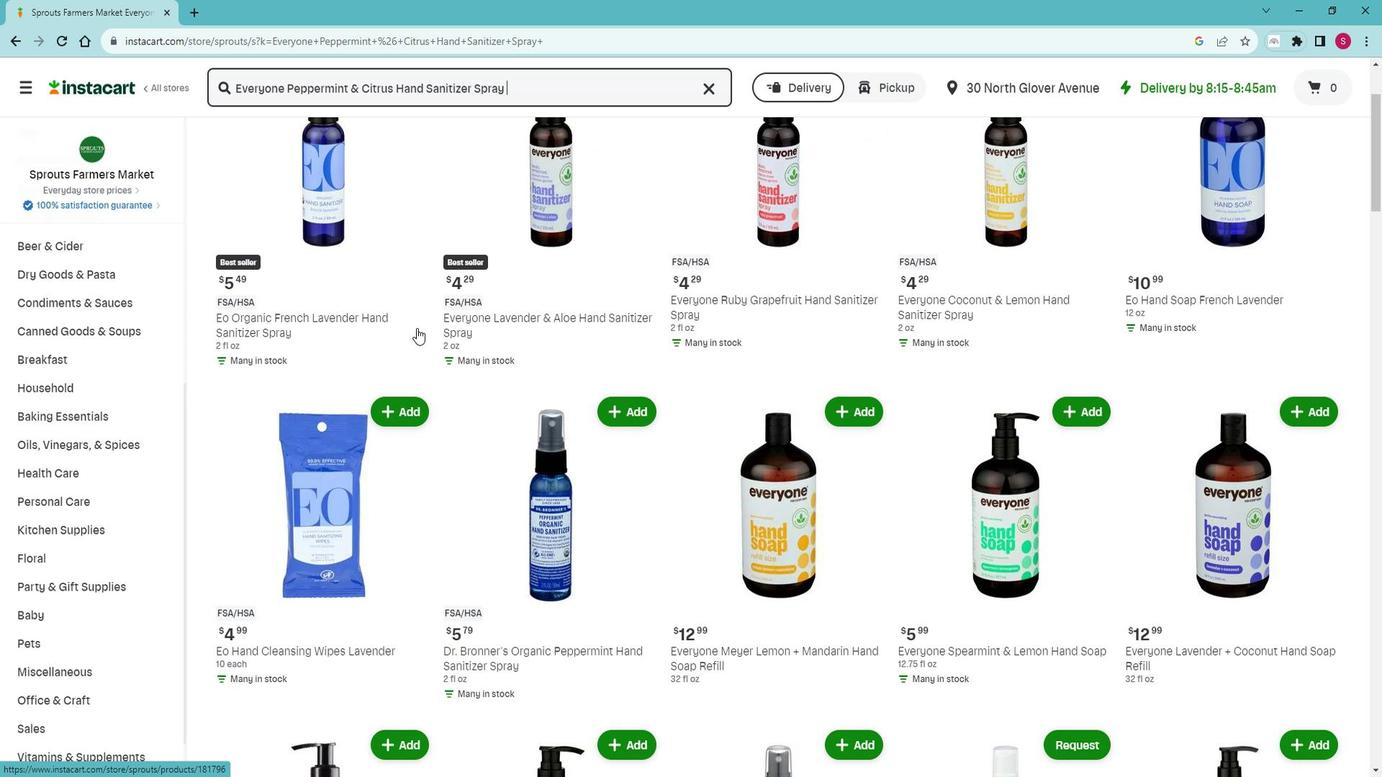 
Action: Mouse scrolled (432, 330) with delta (0, 0)
Screenshot: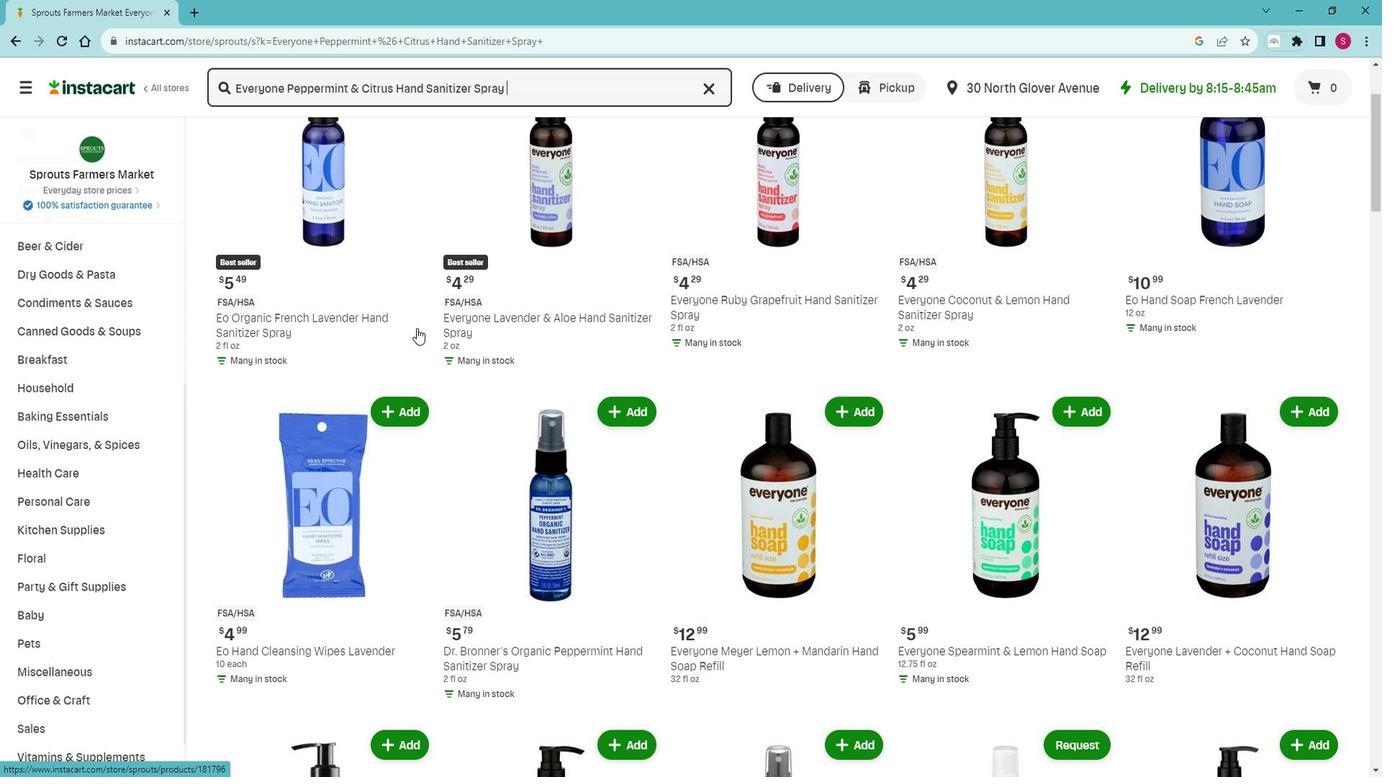 
